 Task: Find connections with filter location l'Alfàs del Pi with filter topic #ONOwith filter profile language English with filter current company Dunzo with filter school Rathinam College of Arts and Science with filter industry Collection Agencies with filter service category Marketing with filter keywords title Marketing Staff
Action: Mouse moved to (157, 235)
Screenshot: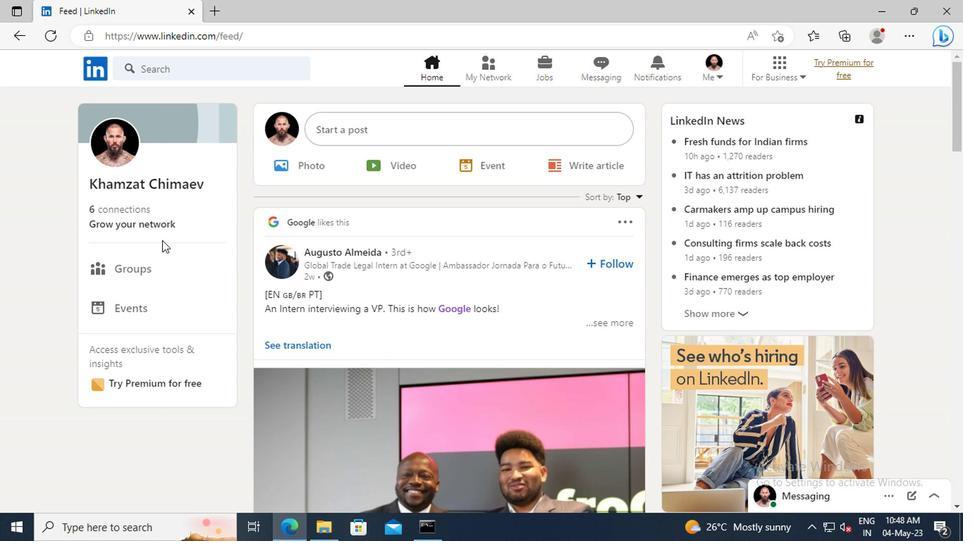 
Action: Mouse pressed left at (157, 235)
Screenshot: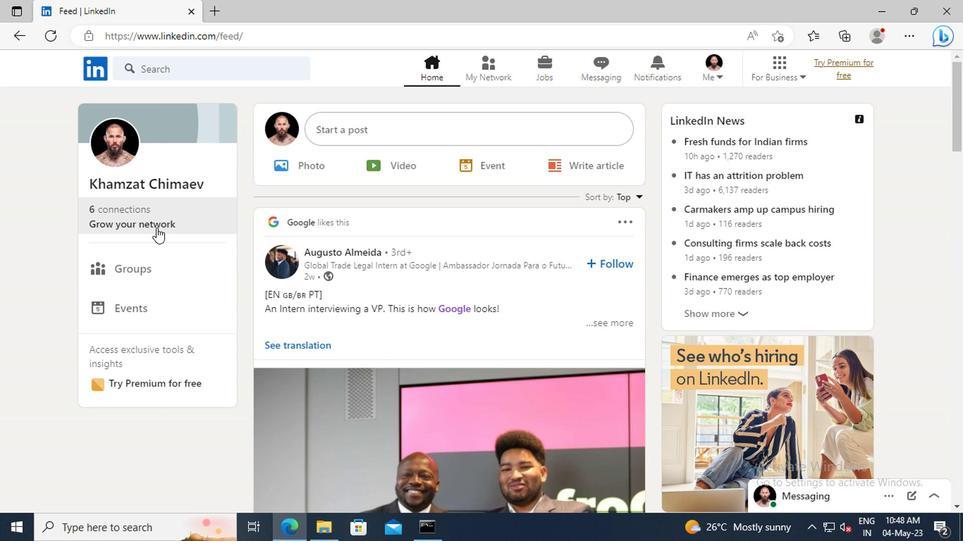
Action: Mouse moved to (156, 173)
Screenshot: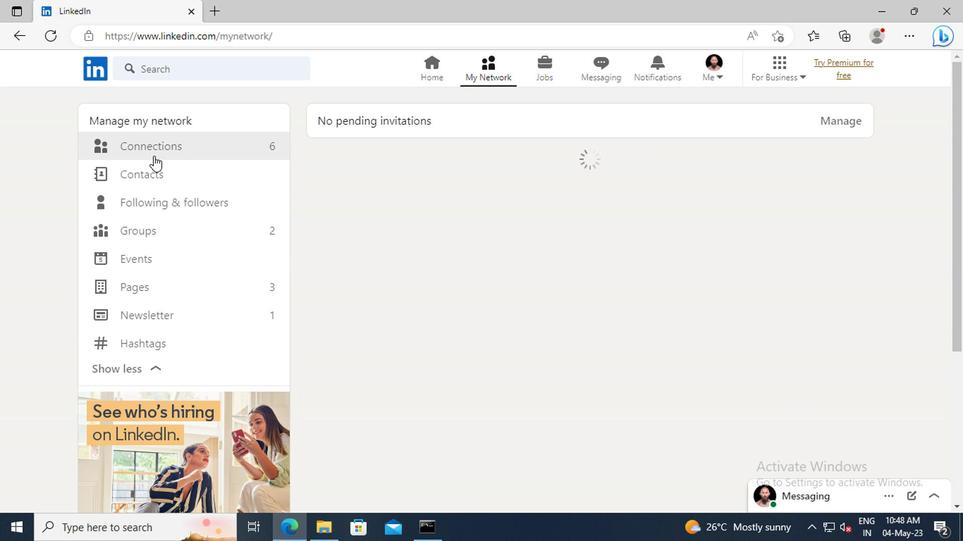 
Action: Mouse pressed left at (156, 173)
Screenshot: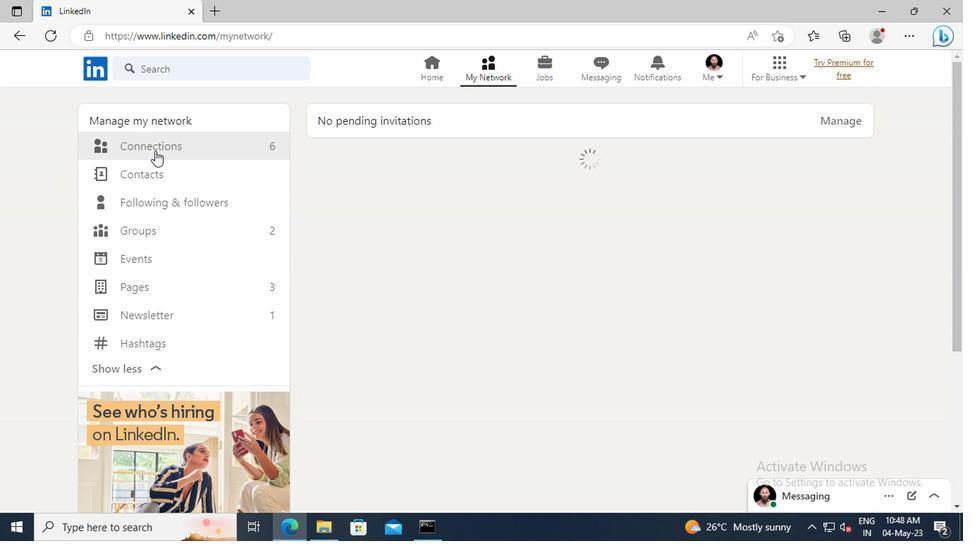 
Action: Mouse moved to (564, 176)
Screenshot: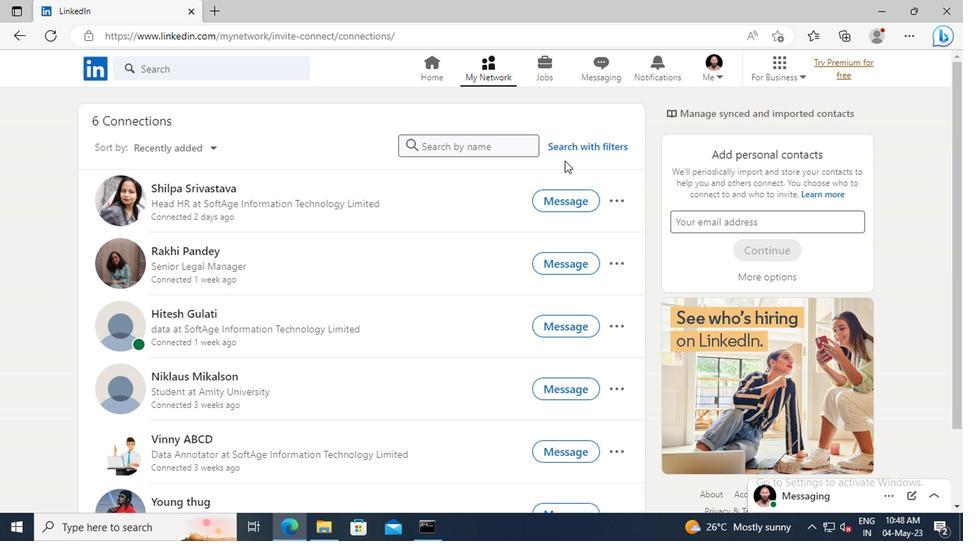 
Action: Mouse pressed left at (564, 176)
Screenshot: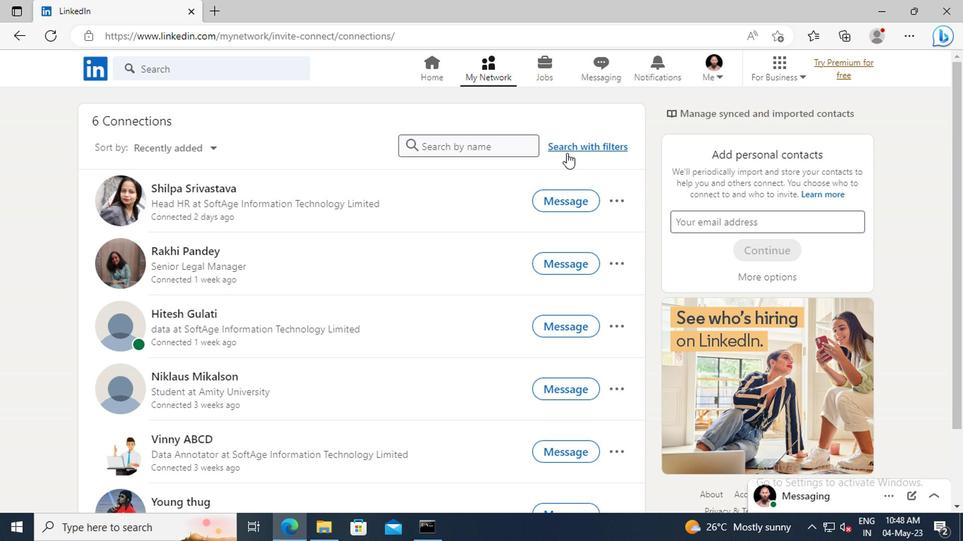 
Action: Mouse moved to (533, 140)
Screenshot: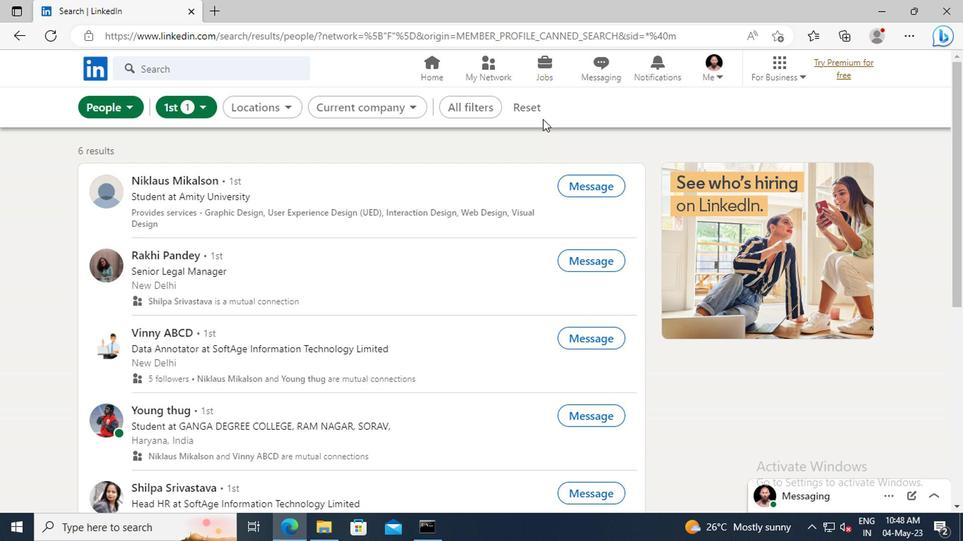 
Action: Mouse pressed left at (533, 140)
Screenshot: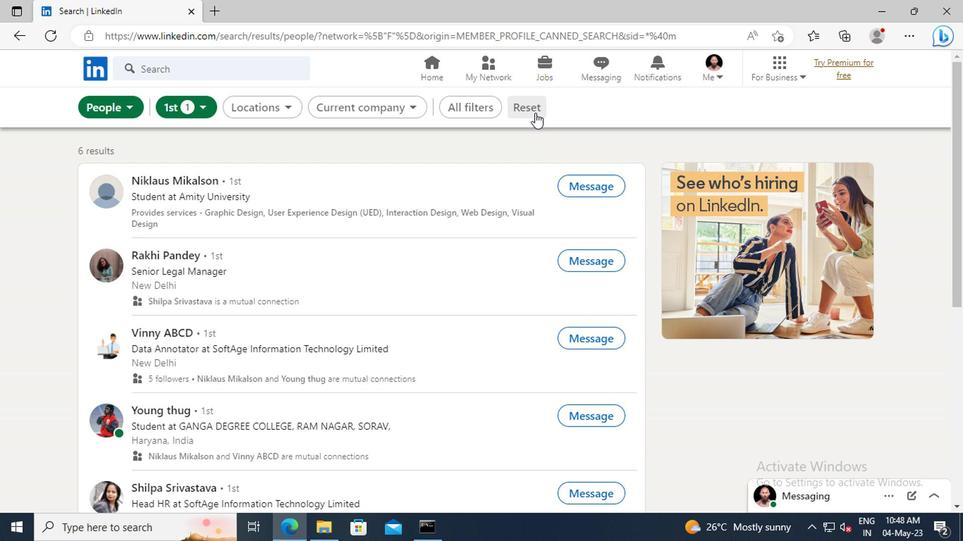 
Action: Mouse moved to (515, 138)
Screenshot: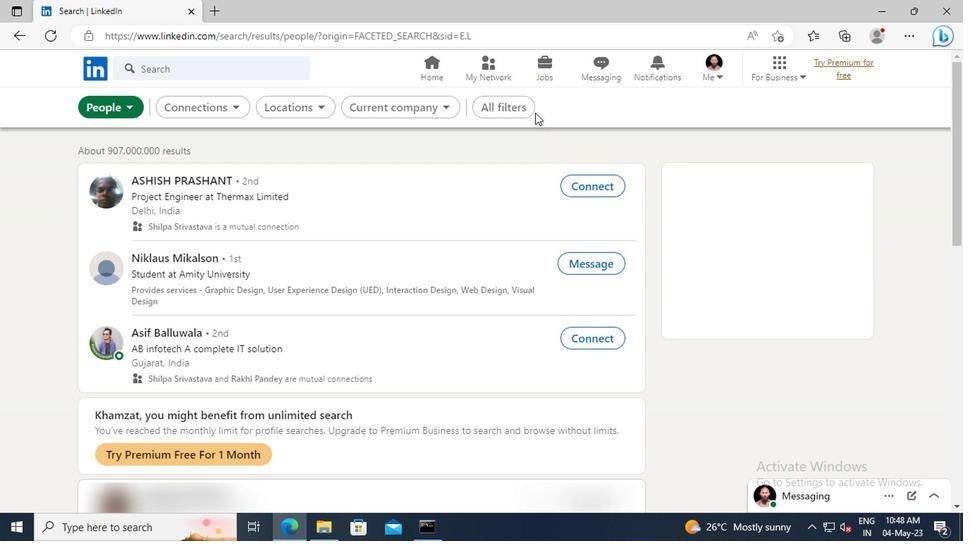
Action: Mouse pressed left at (515, 138)
Screenshot: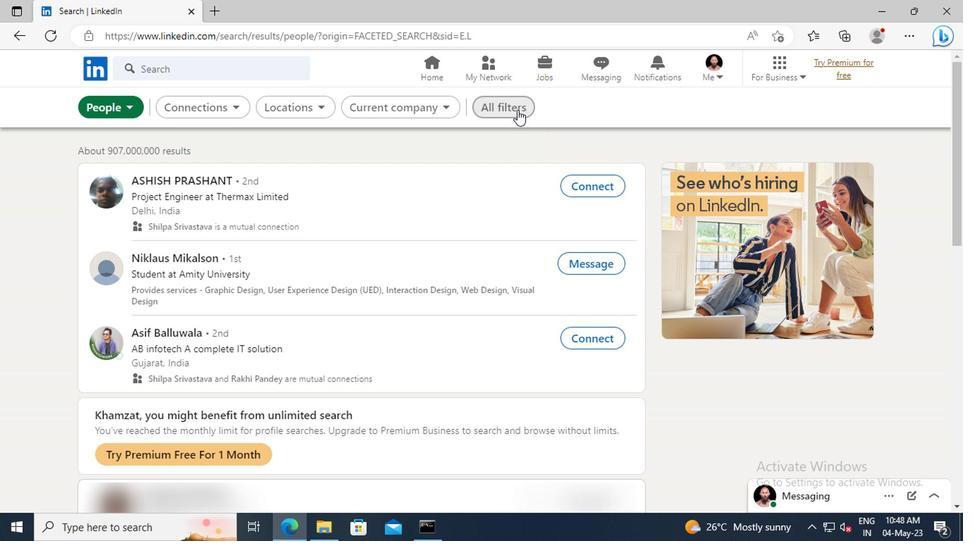 
Action: Mouse moved to (773, 294)
Screenshot: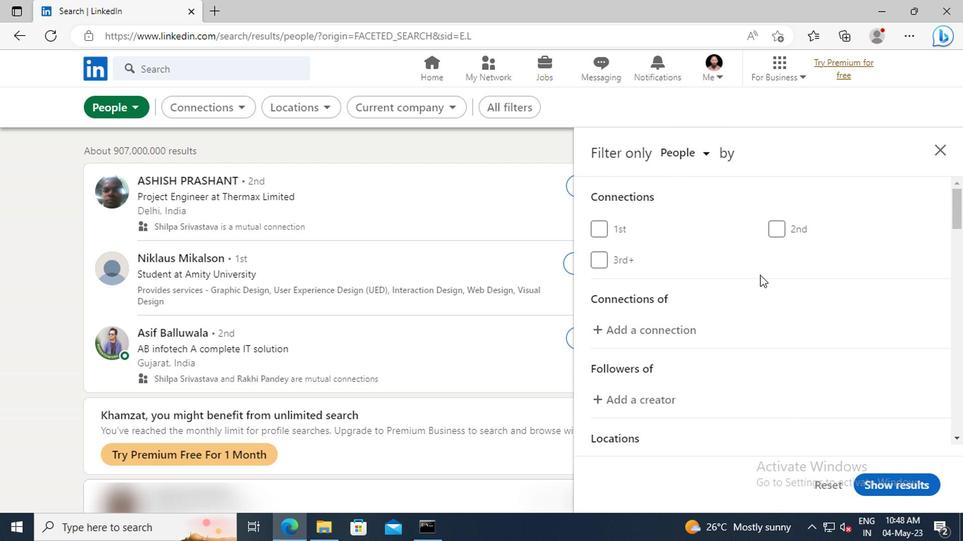 
Action: Mouse scrolled (773, 293) with delta (0, 0)
Screenshot: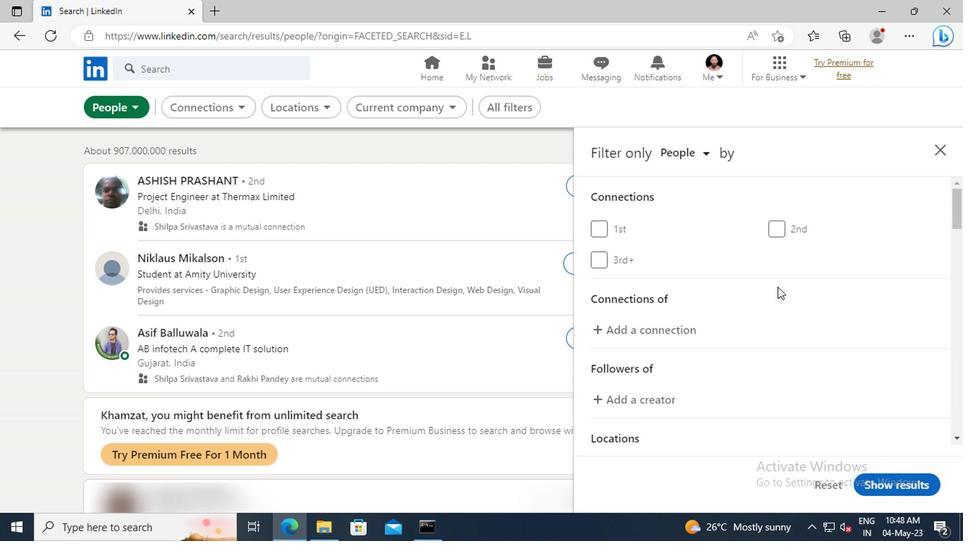 
Action: Mouse scrolled (773, 293) with delta (0, 0)
Screenshot: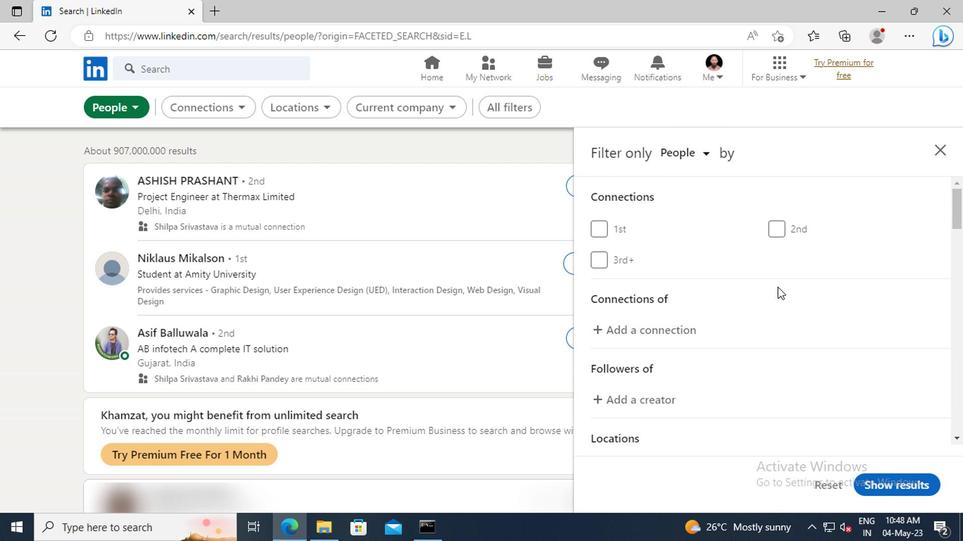 
Action: Mouse scrolled (773, 293) with delta (0, 0)
Screenshot: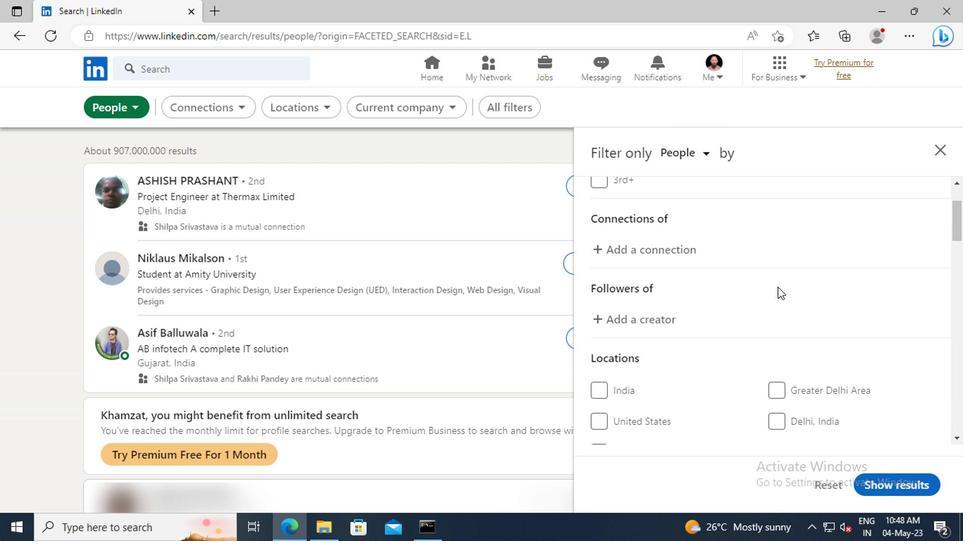 
Action: Mouse scrolled (773, 293) with delta (0, 0)
Screenshot: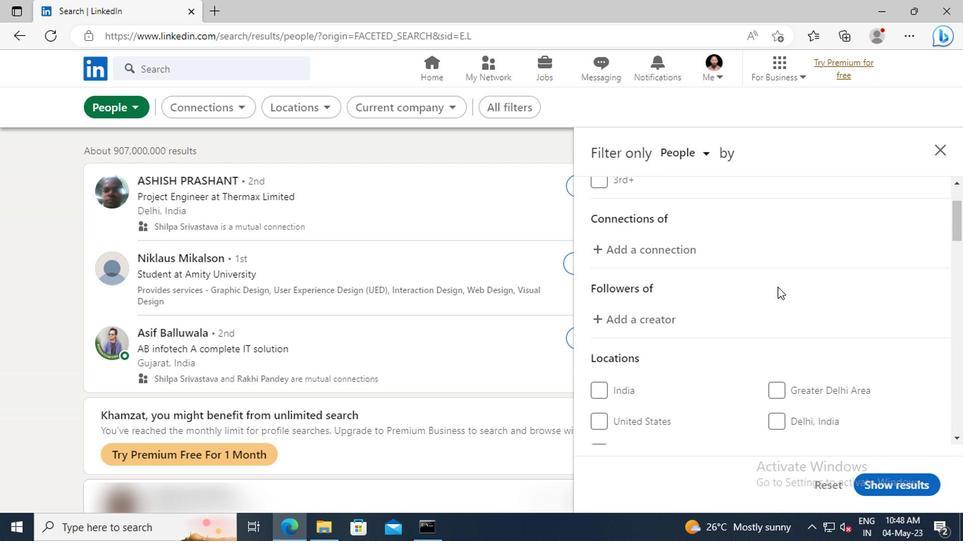 
Action: Mouse scrolled (773, 293) with delta (0, 0)
Screenshot: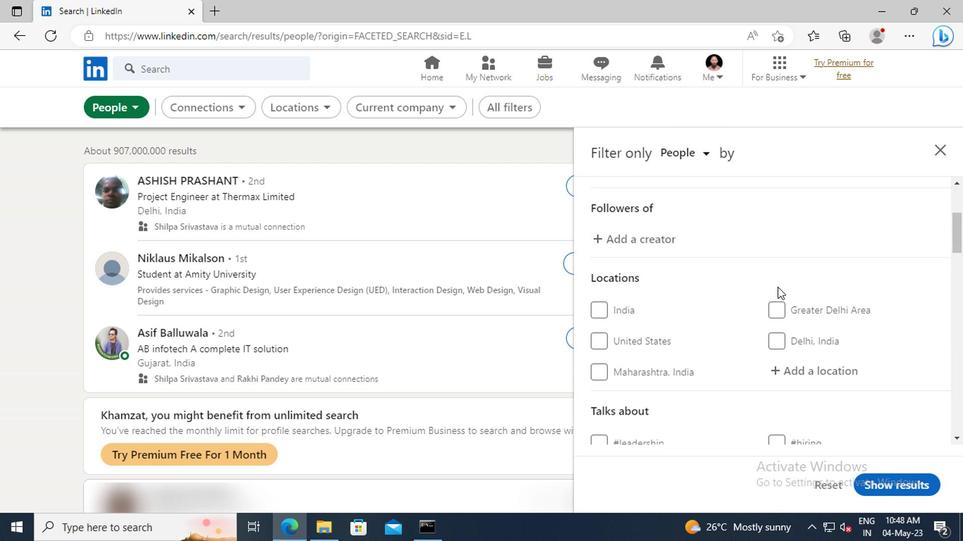 
Action: Mouse scrolled (773, 293) with delta (0, 0)
Screenshot: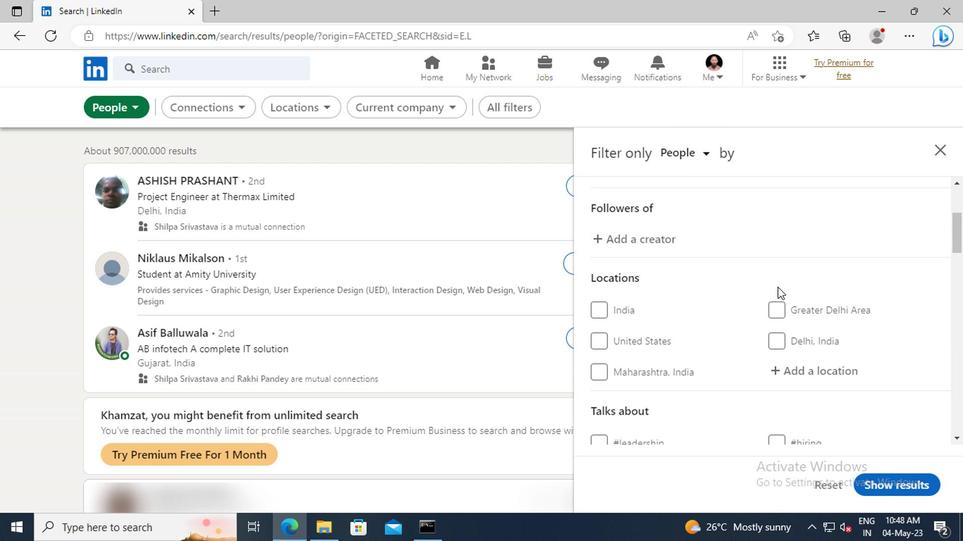 
Action: Mouse moved to (776, 304)
Screenshot: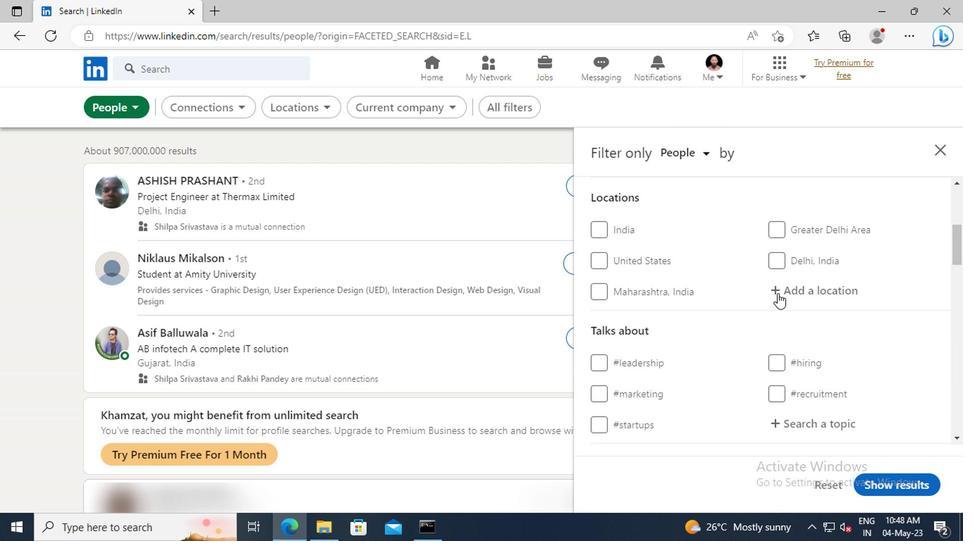 
Action: Mouse pressed left at (776, 304)
Screenshot: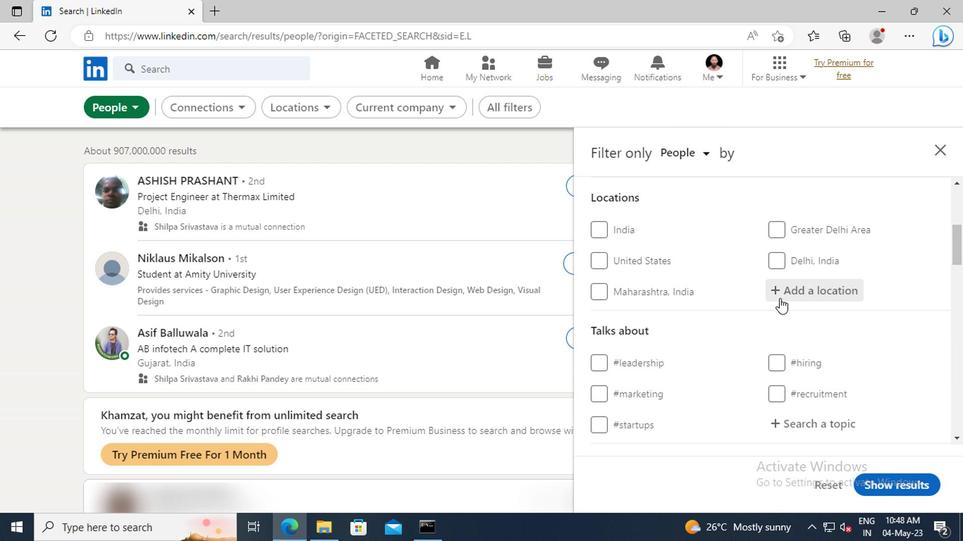 
Action: Key pressed <Key.shift>I'<Key.shift>ALFAS<Key.space>DEL<Key.space><Key.shift>PI<Key.enter>
Screenshot: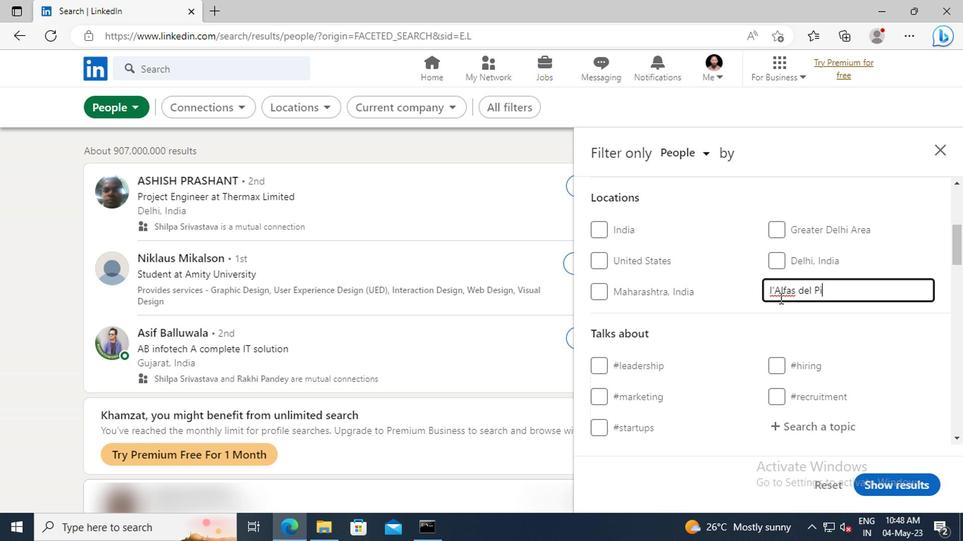 
Action: Mouse scrolled (776, 303) with delta (0, 0)
Screenshot: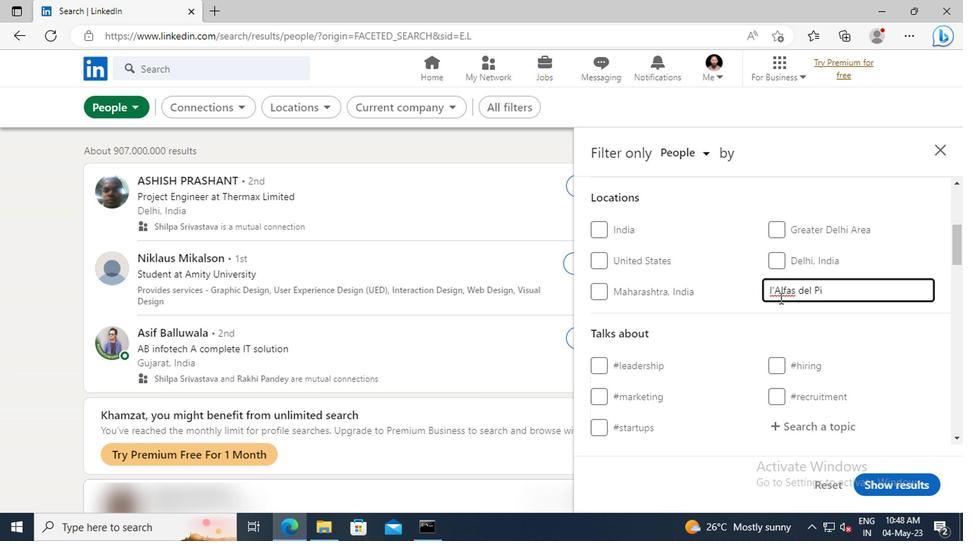 
Action: Mouse moved to (776, 304)
Screenshot: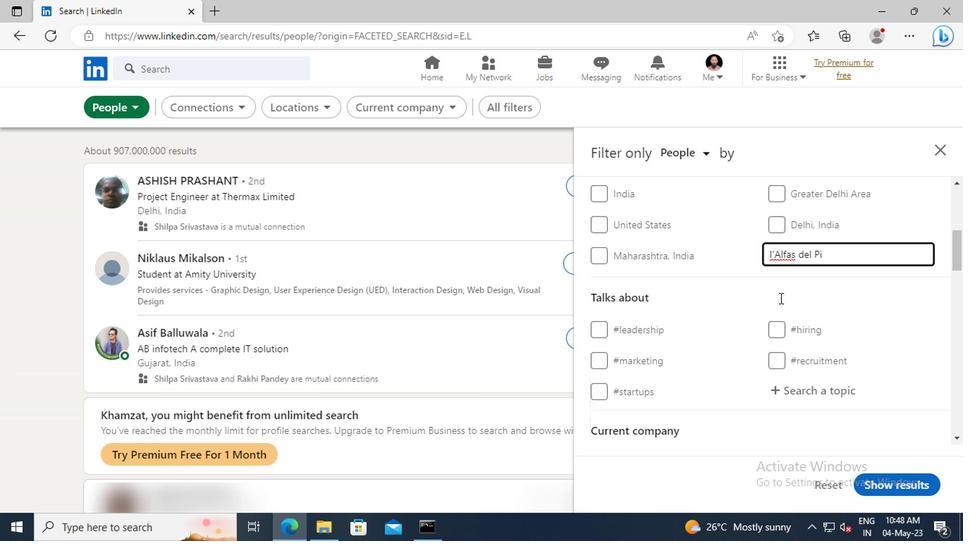 
Action: Mouse scrolled (776, 303) with delta (0, 0)
Screenshot: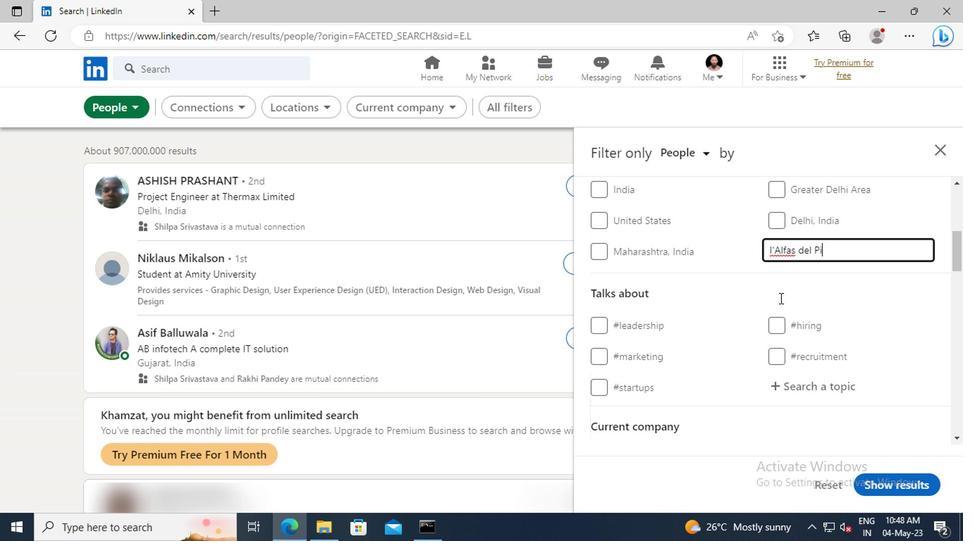 
Action: Mouse scrolled (776, 303) with delta (0, 0)
Screenshot: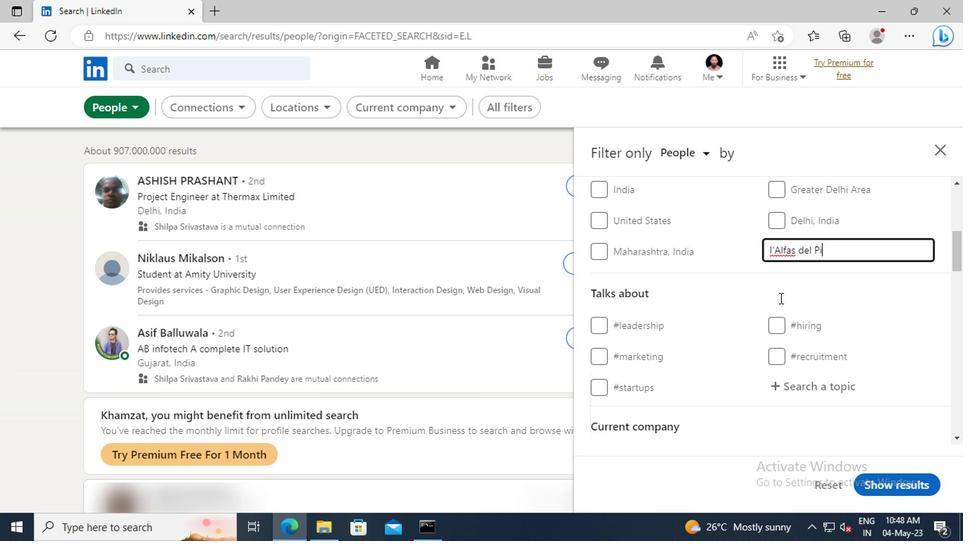 
Action: Mouse moved to (780, 308)
Screenshot: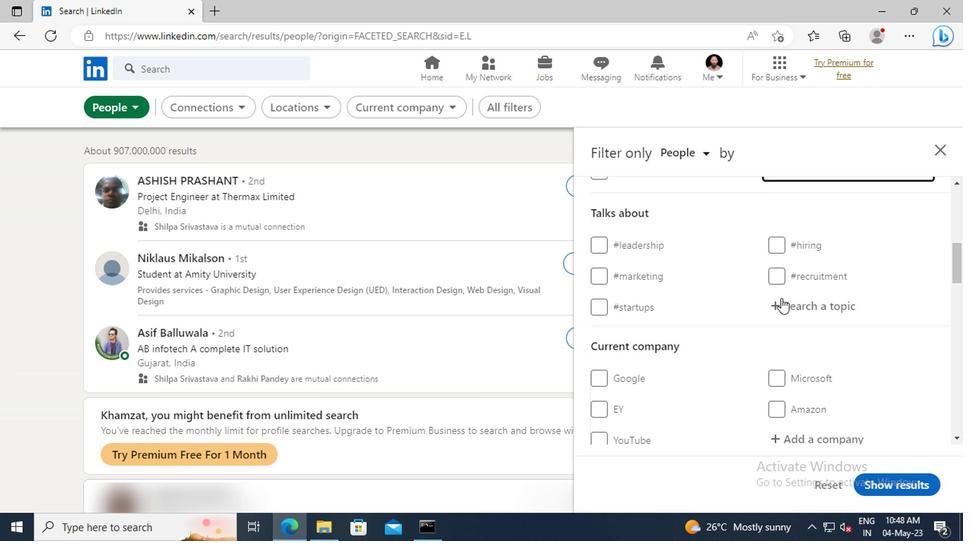 
Action: Mouse pressed left at (780, 308)
Screenshot: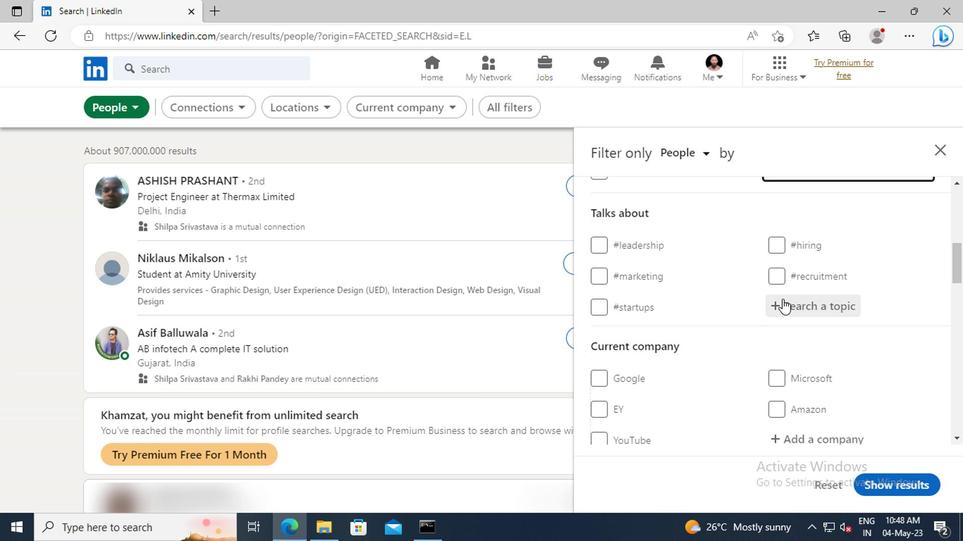 
Action: Key pressed <Key.shift>ONO
Screenshot: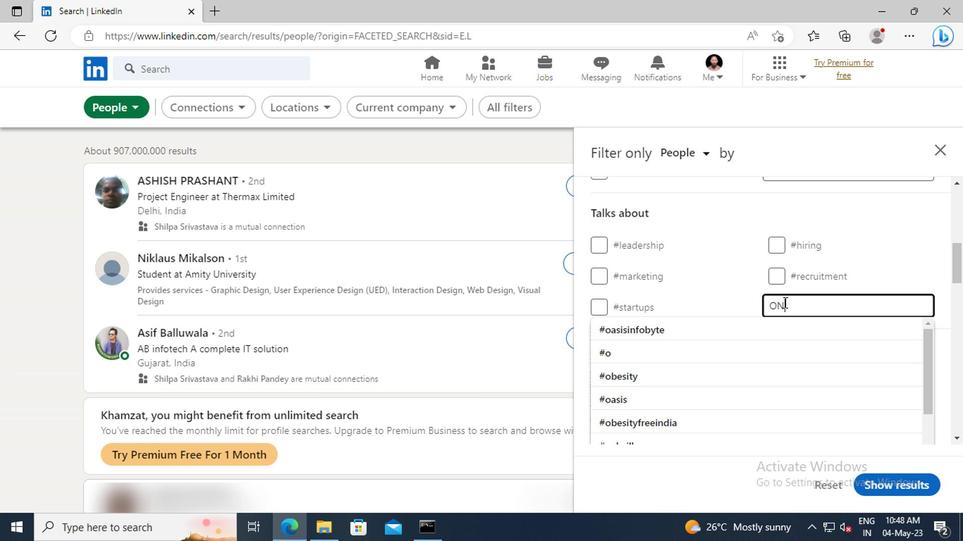 
Action: Mouse moved to (787, 329)
Screenshot: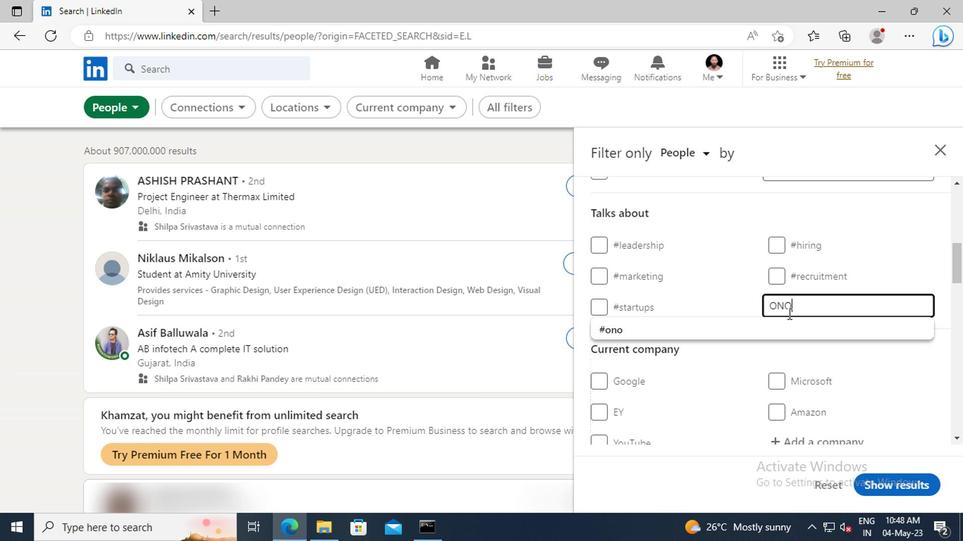 
Action: Mouse pressed left at (787, 329)
Screenshot: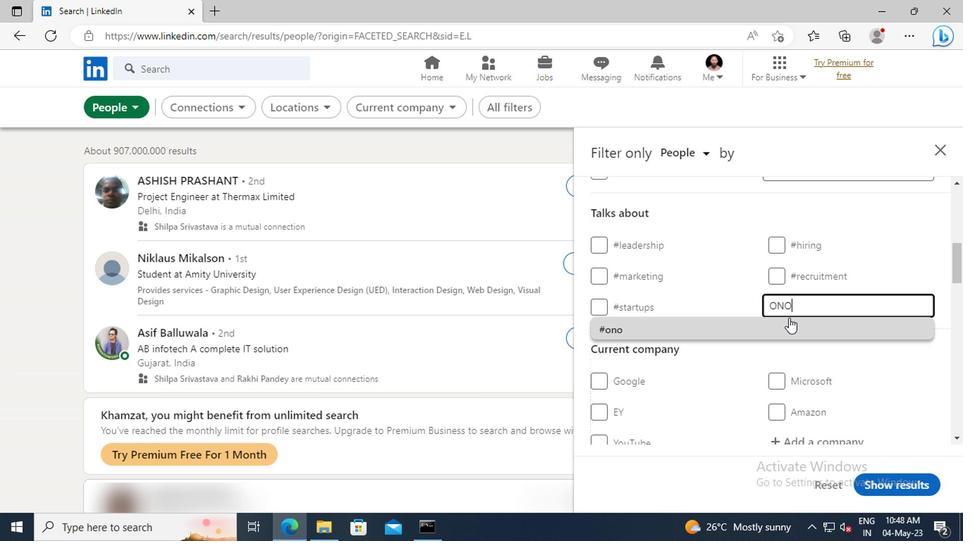 
Action: Mouse scrolled (787, 329) with delta (0, 0)
Screenshot: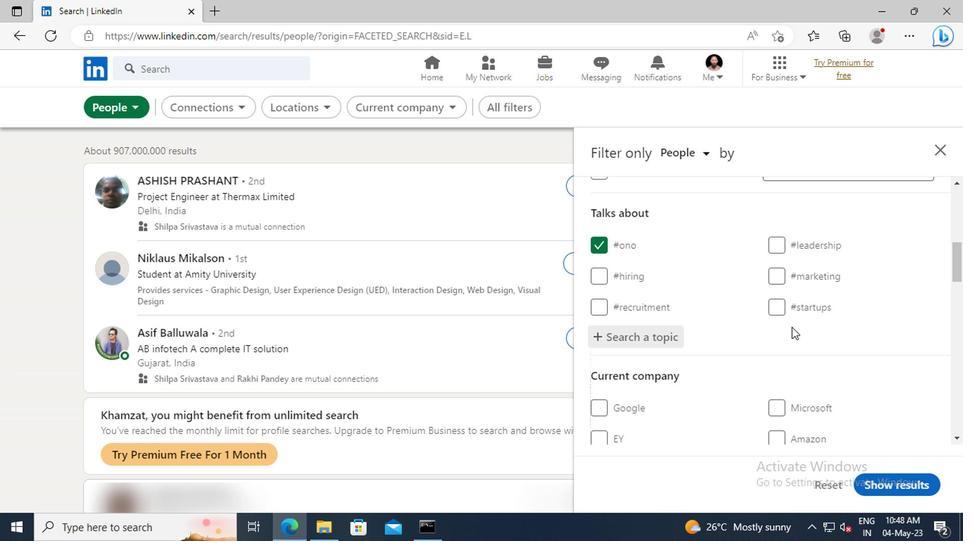 
Action: Mouse moved to (787, 328)
Screenshot: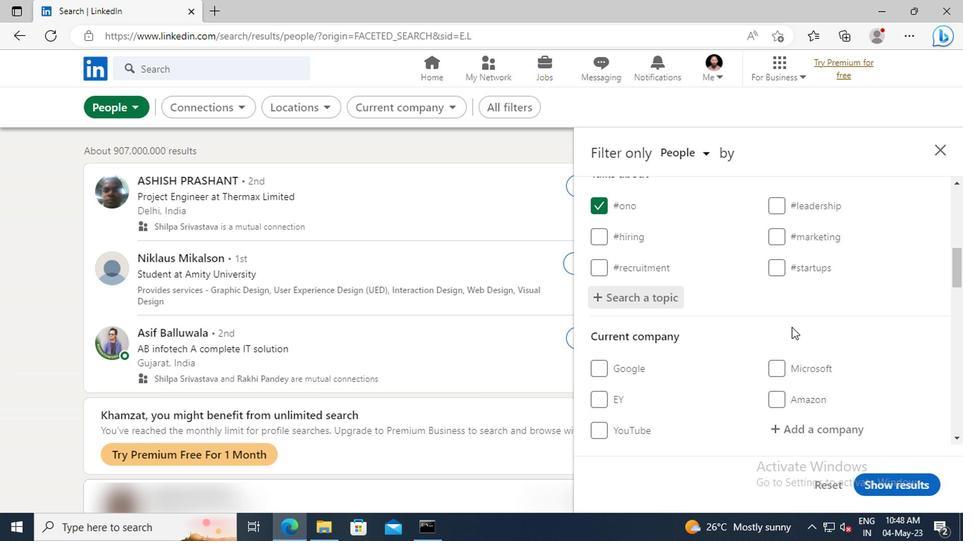 
Action: Mouse scrolled (787, 328) with delta (0, 0)
Screenshot: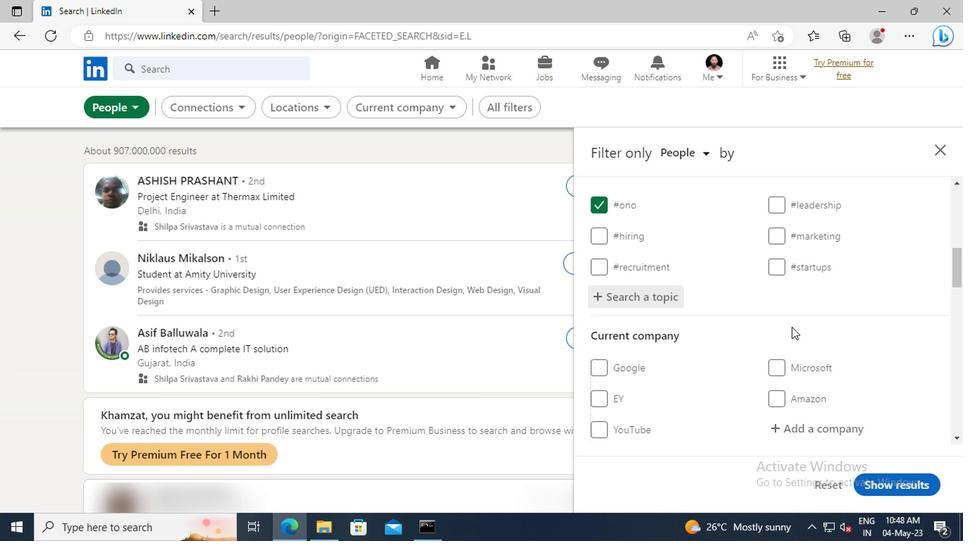 
Action: Mouse scrolled (787, 328) with delta (0, 0)
Screenshot: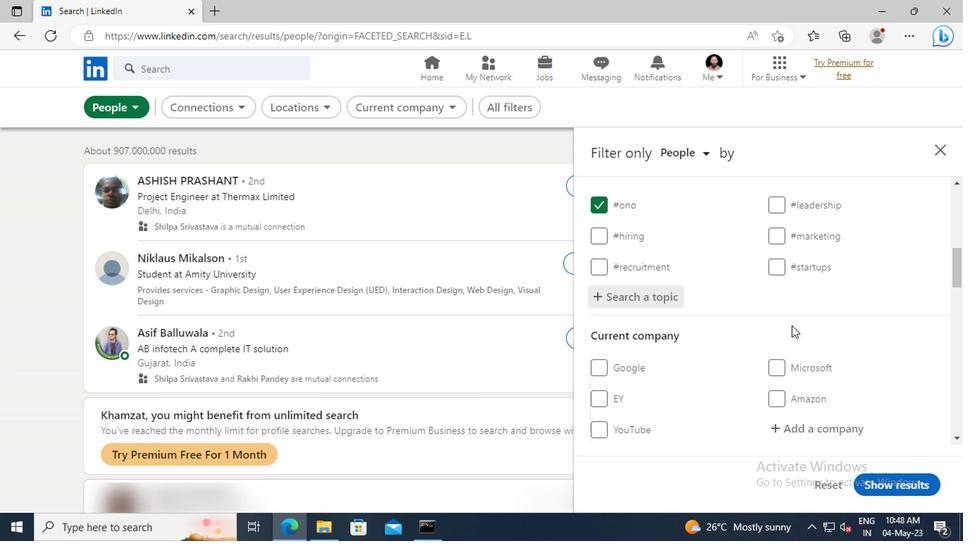 
Action: Mouse scrolled (787, 328) with delta (0, 0)
Screenshot: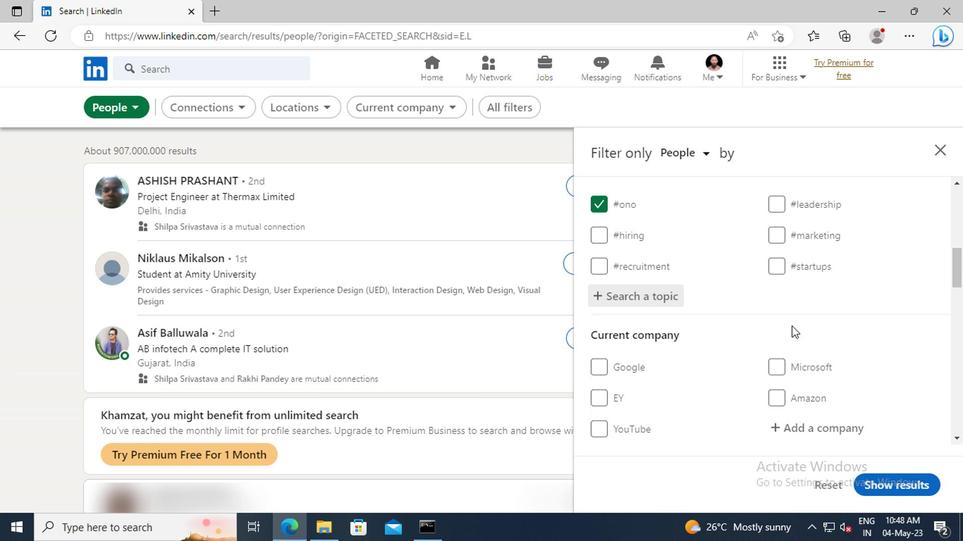 
Action: Mouse scrolled (787, 328) with delta (0, 0)
Screenshot: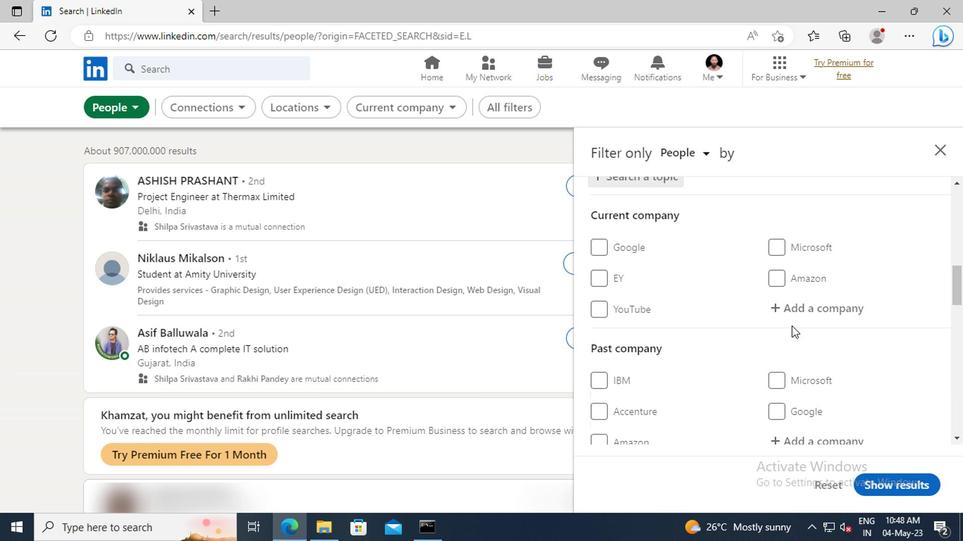 
Action: Mouse scrolled (787, 328) with delta (0, 0)
Screenshot: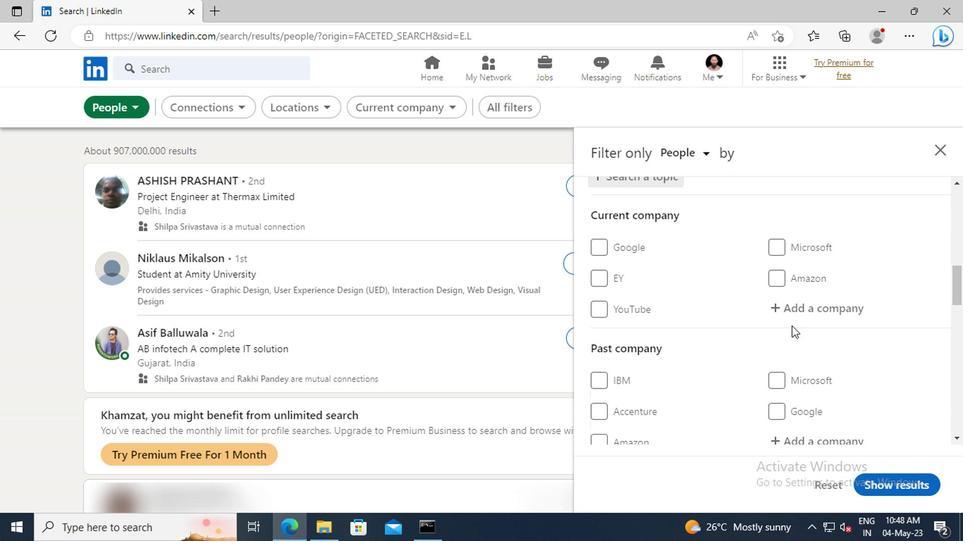 
Action: Mouse scrolled (787, 328) with delta (0, 0)
Screenshot: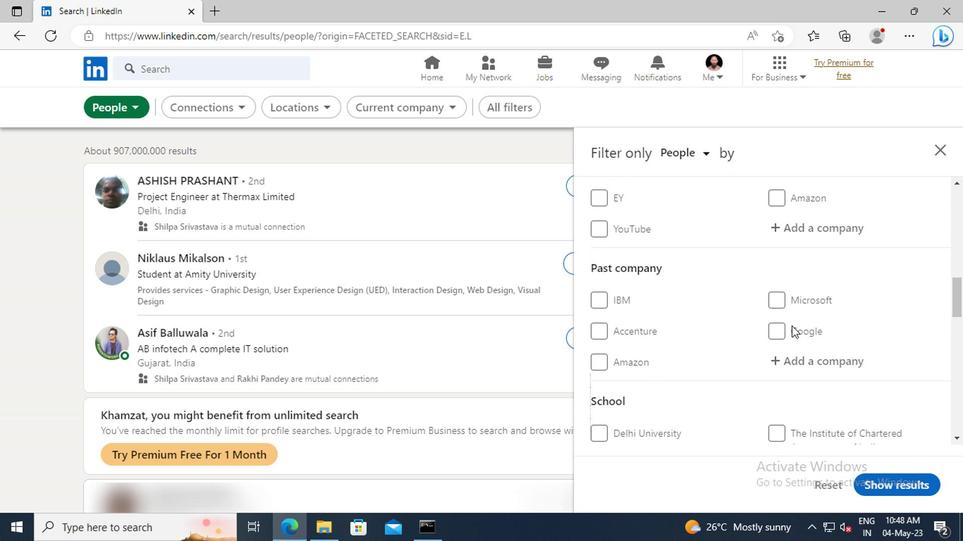 
Action: Mouse scrolled (787, 328) with delta (0, 0)
Screenshot: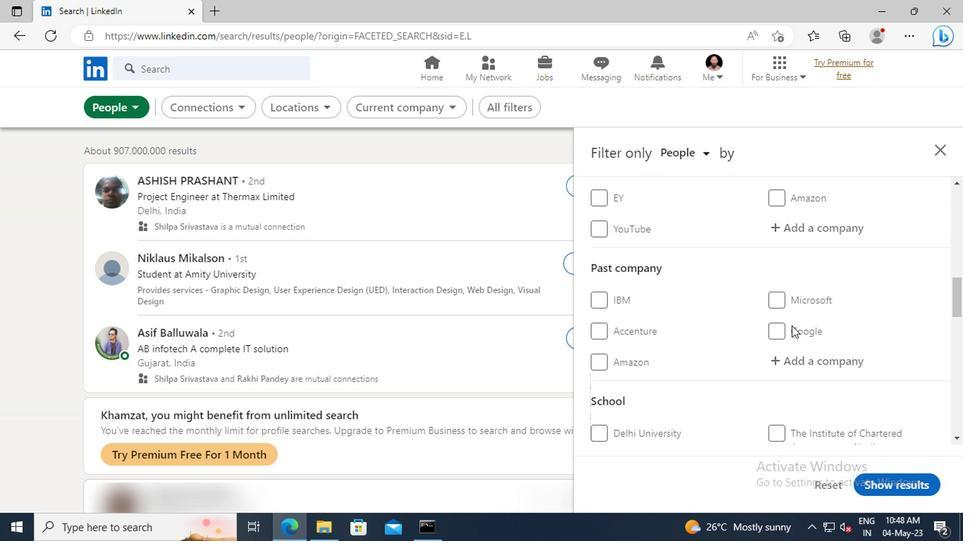 
Action: Mouse scrolled (787, 328) with delta (0, 0)
Screenshot: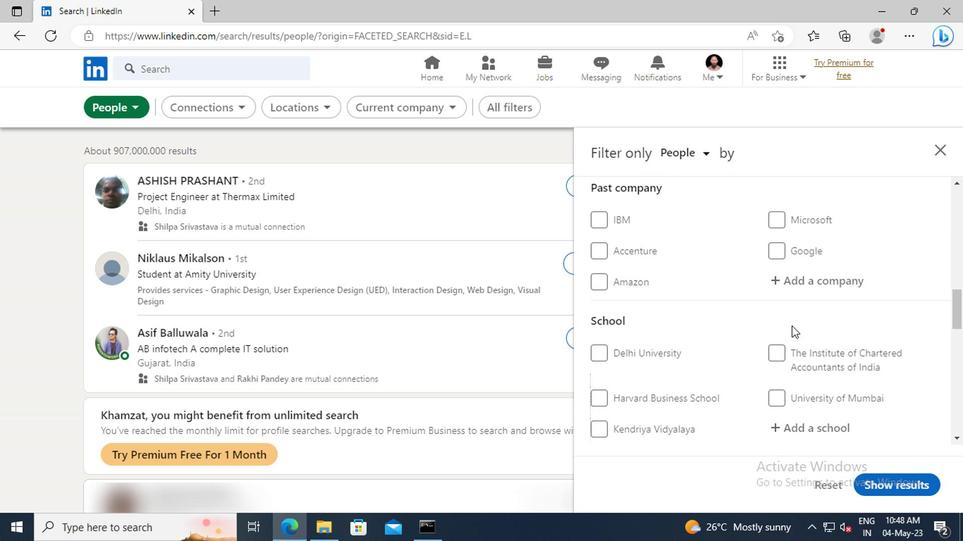 
Action: Mouse scrolled (787, 328) with delta (0, 0)
Screenshot: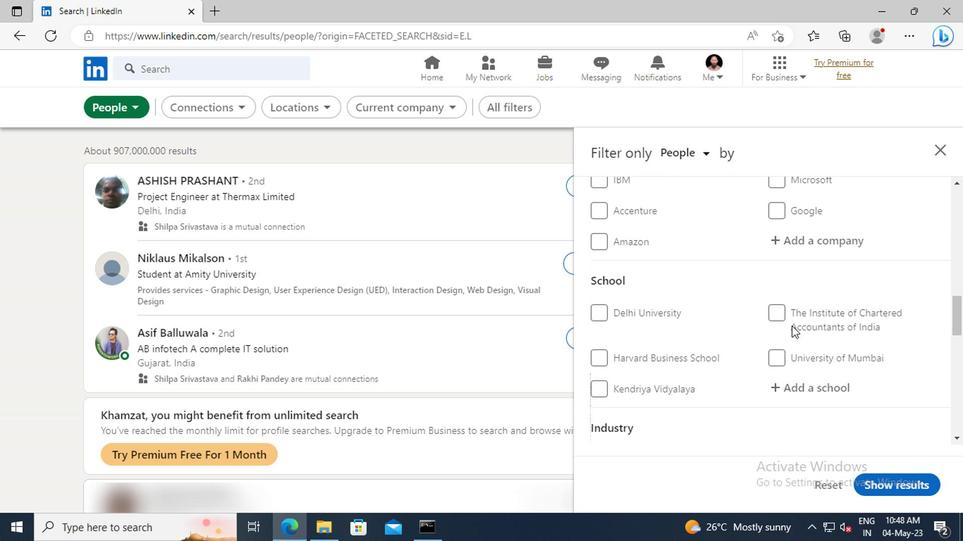 
Action: Mouse scrolled (787, 328) with delta (0, 0)
Screenshot: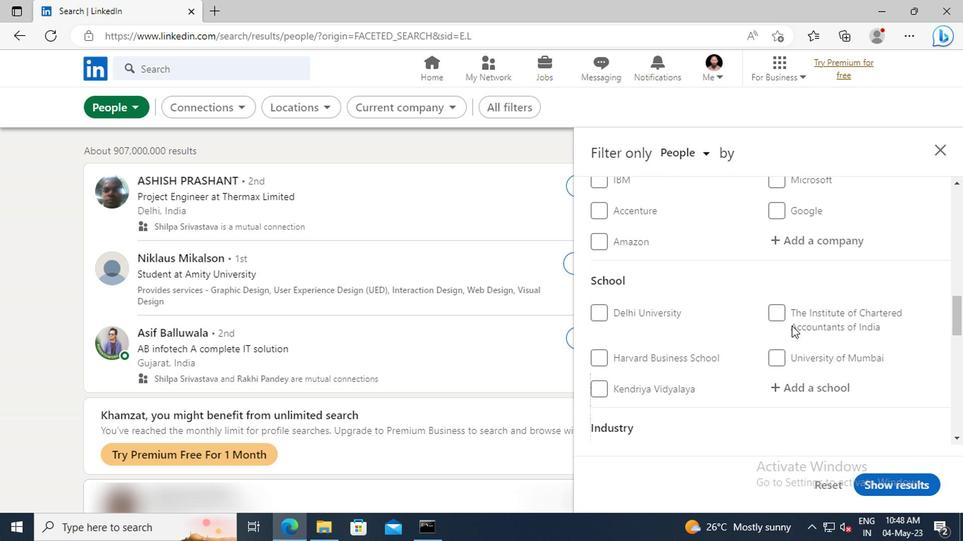 
Action: Mouse scrolled (787, 328) with delta (0, 0)
Screenshot: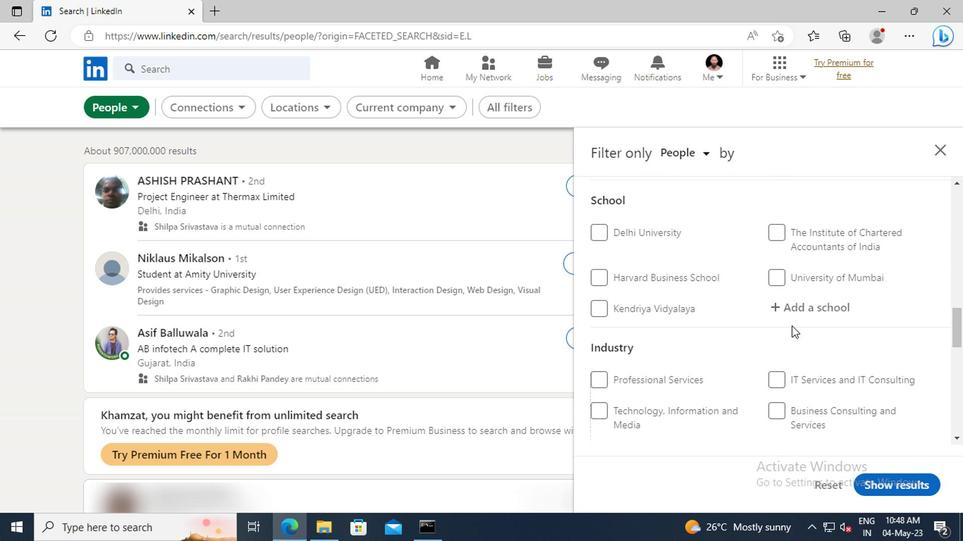 
Action: Mouse scrolled (787, 328) with delta (0, 0)
Screenshot: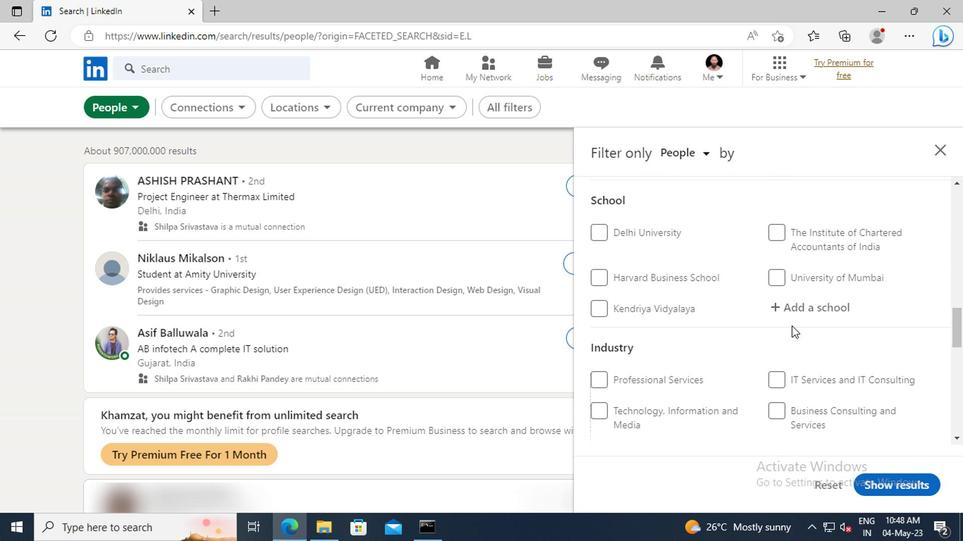 
Action: Mouse scrolled (787, 328) with delta (0, 0)
Screenshot: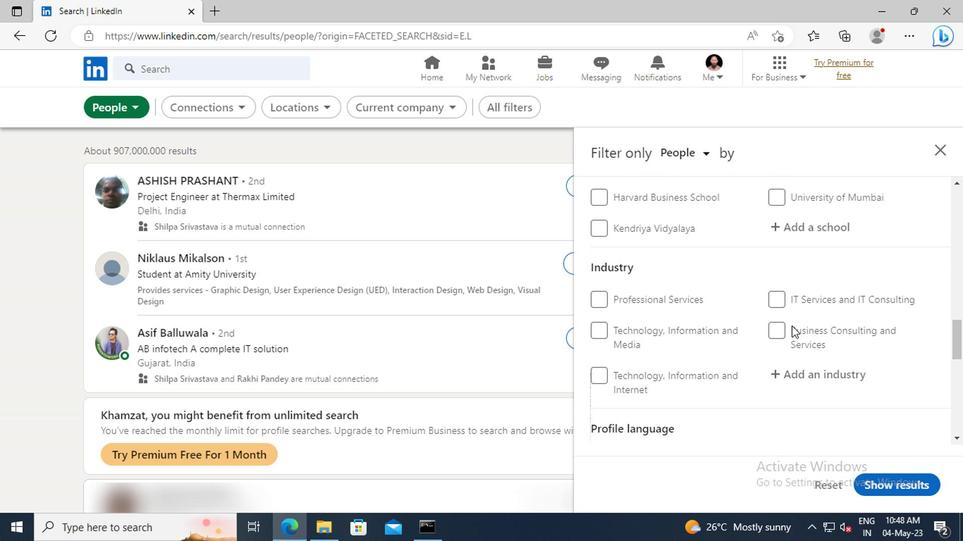 
Action: Mouse scrolled (787, 328) with delta (0, 0)
Screenshot: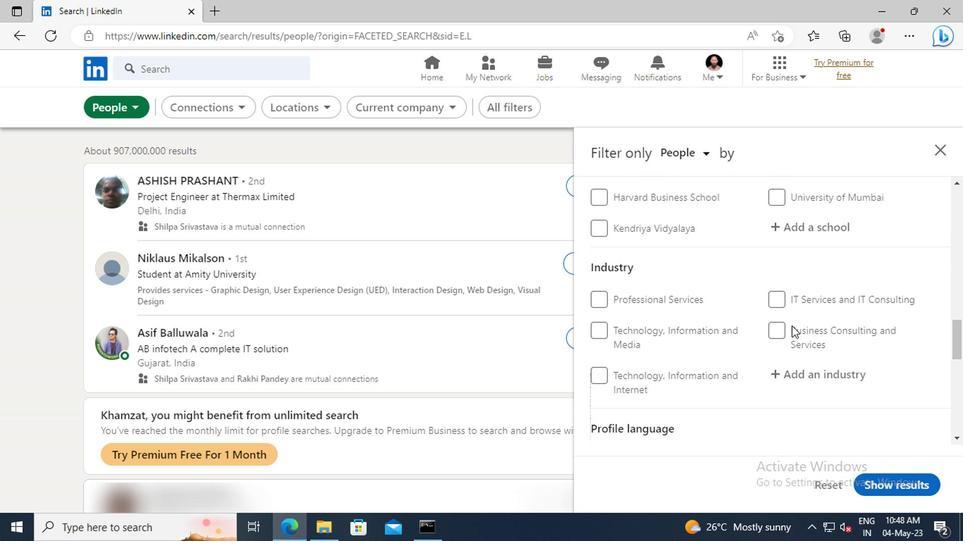 
Action: Mouse scrolled (787, 328) with delta (0, 0)
Screenshot: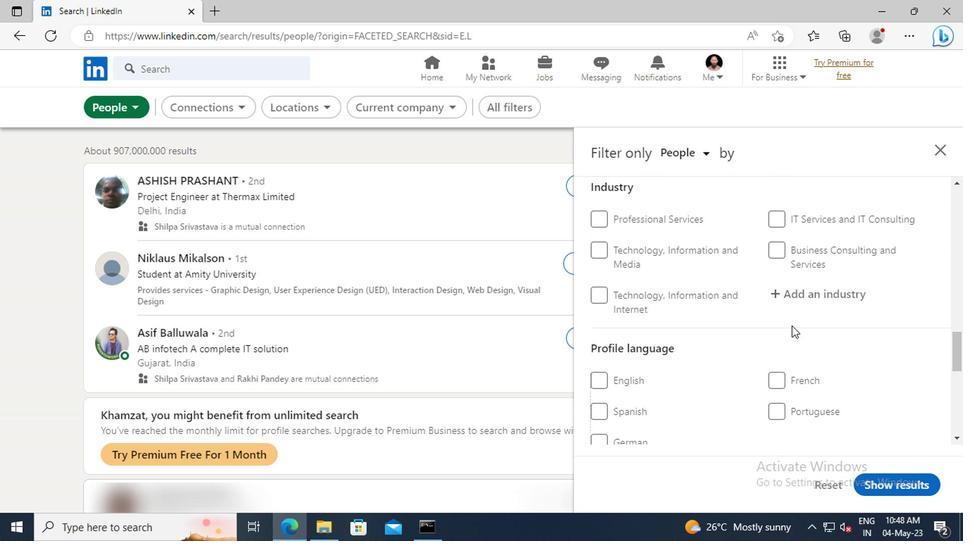 
Action: Mouse moved to (597, 341)
Screenshot: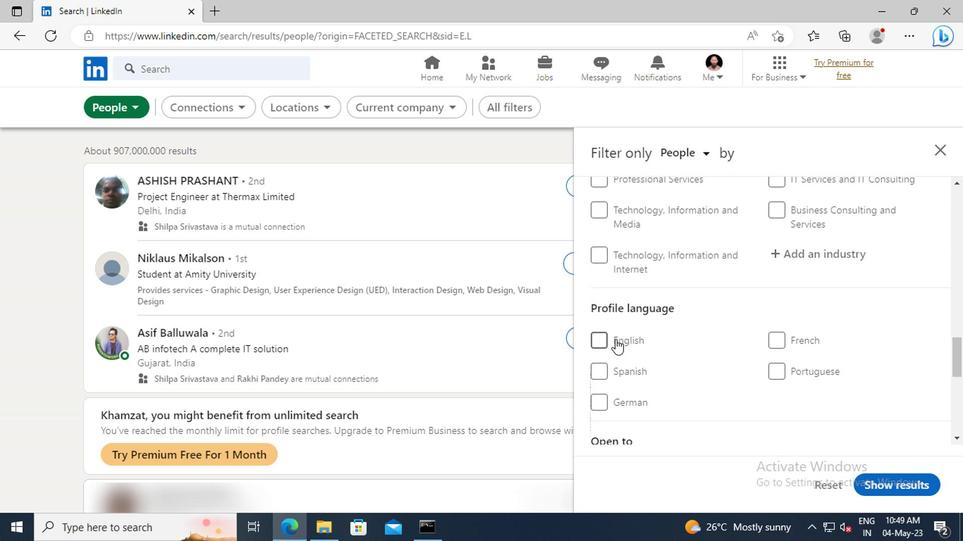 
Action: Mouse pressed left at (597, 341)
Screenshot: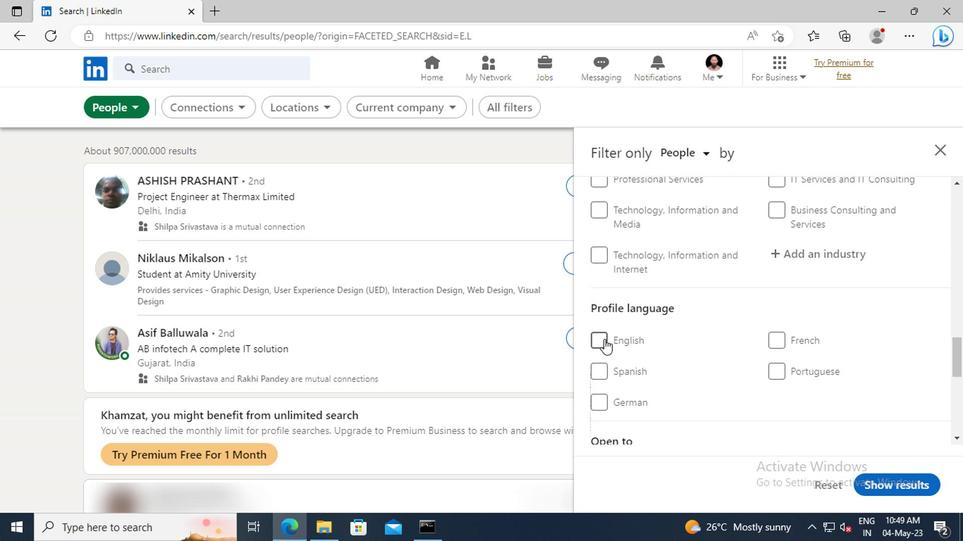 
Action: Mouse moved to (764, 328)
Screenshot: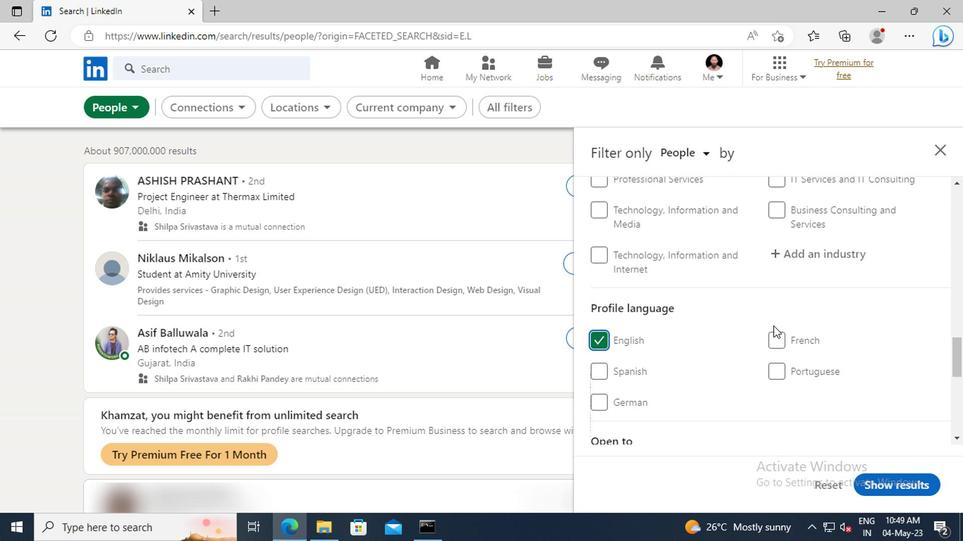 
Action: Mouse scrolled (764, 329) with delta (0, 0)
Screenshot: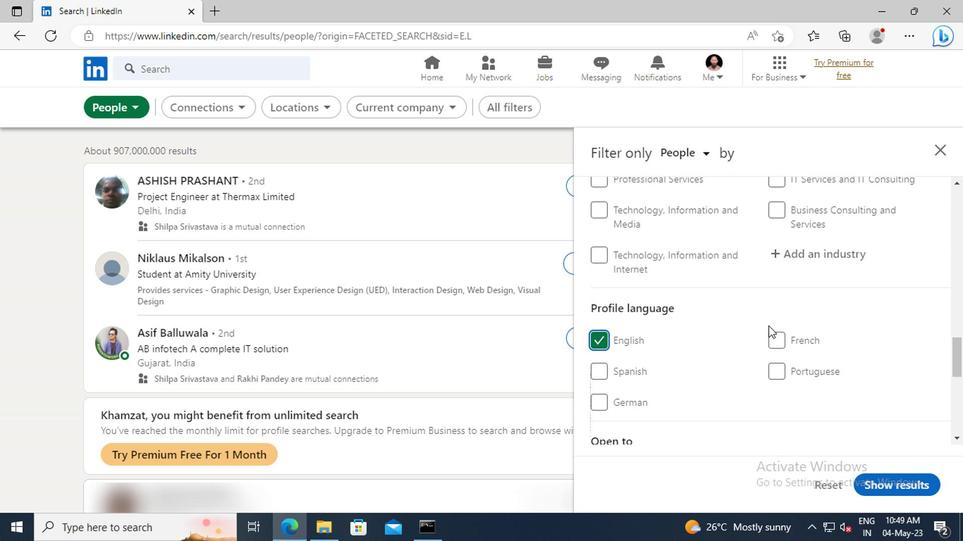 
Action: Mouse scrolled (764, 329) with delta (0, 0)
Screenshot: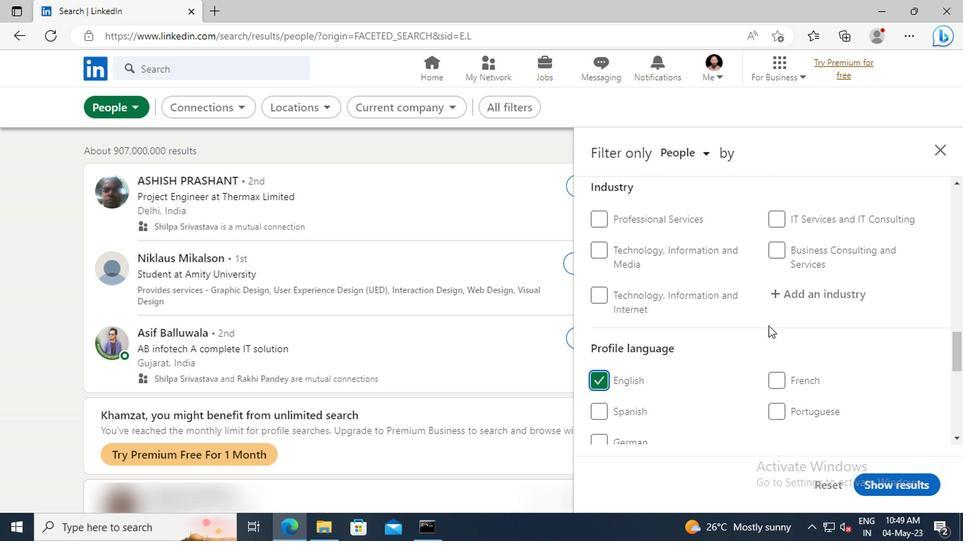 
Action: Mouse scrolled (764, 329) with delta (0, 0)
Screenshot: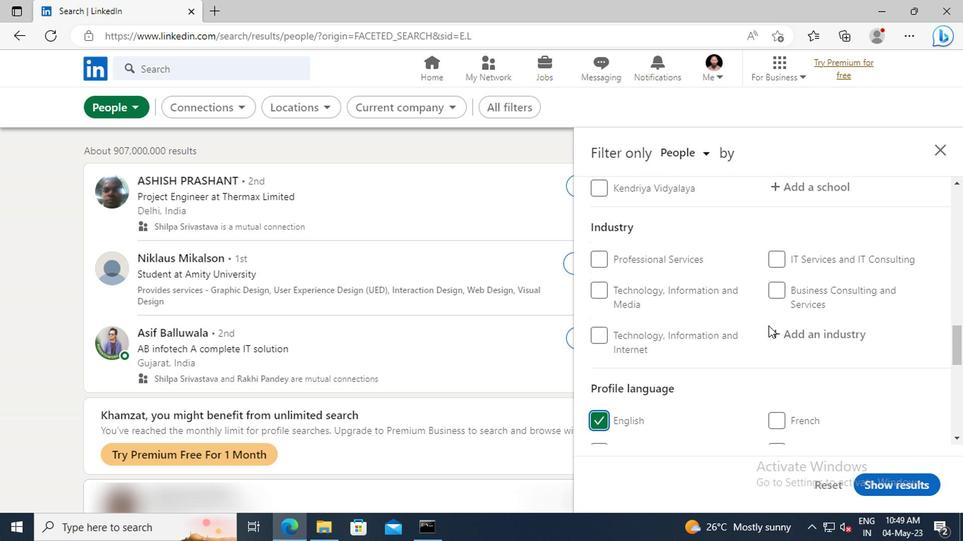 
Action: Mouse scrolled (764, 329) with delta (0, 0)
Screenshot: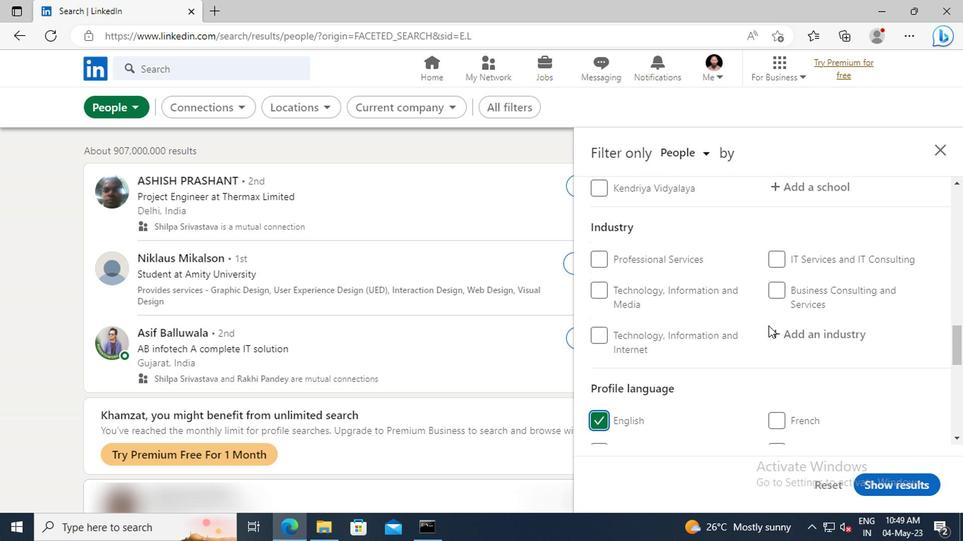 
Action: Mouse scrolled (764, 329) with delta (0, 0)
Screenshot: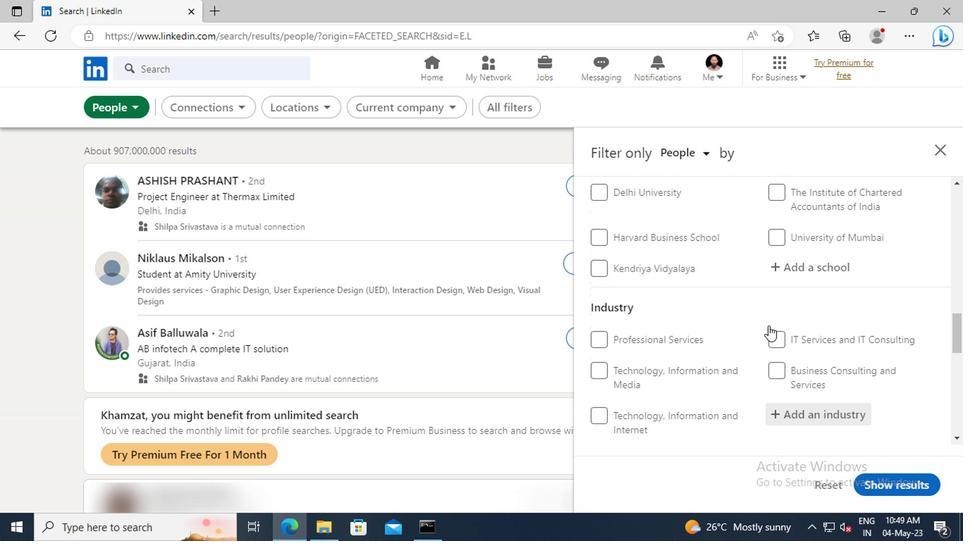 
Action: Mouse scrolled (764, 329) with delta (0, 0)
Screenshot: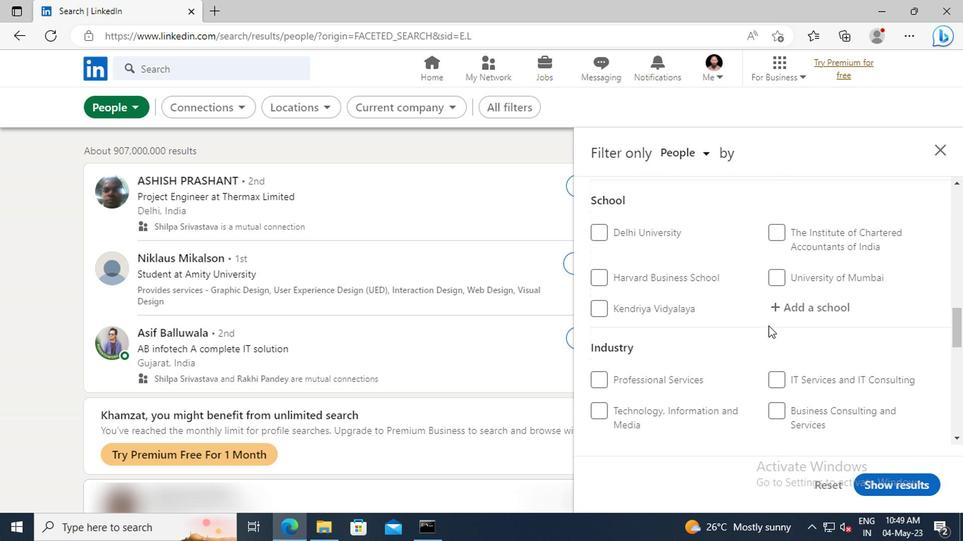 
Action: Mouse scrolled (764, 329) with delta (0, 0)
Screenshot: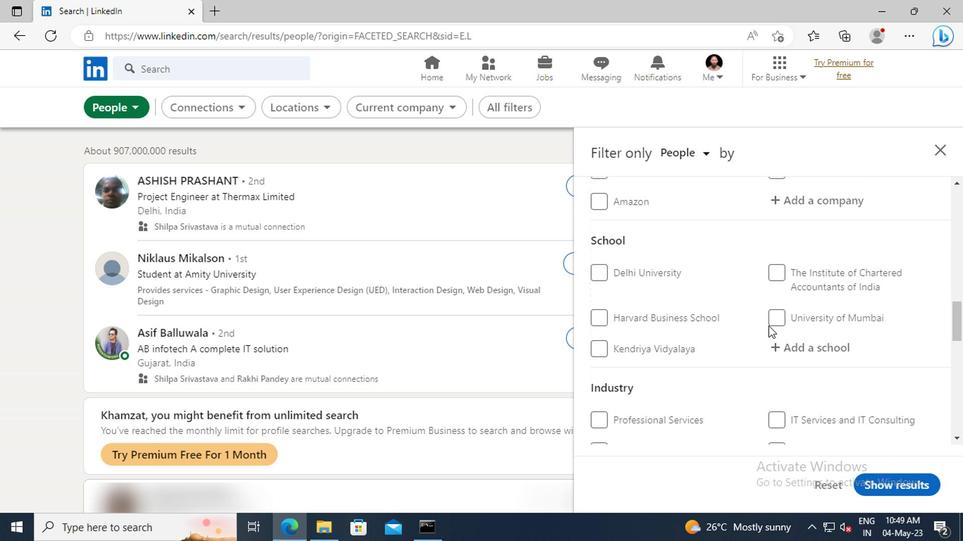 
Action: Mouse scrolled (764, 329) with delta (0, 0)
Screenshot: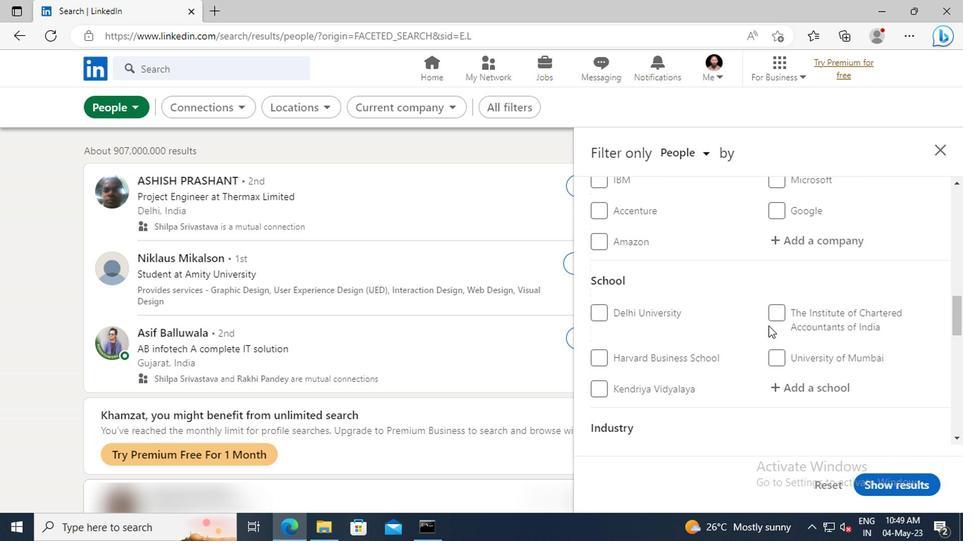 
Action: Mouse scrolled (764, 329) with delta (0, 0)
Screenshot: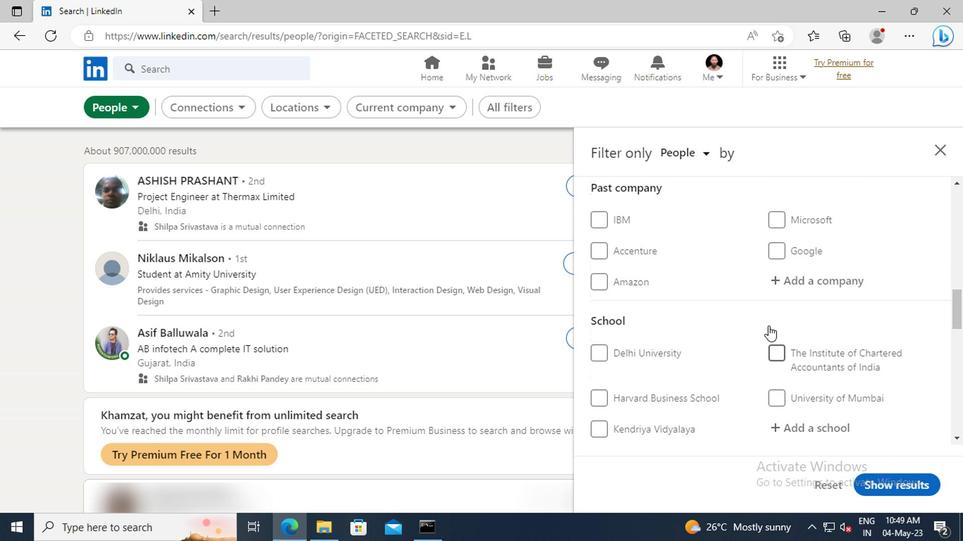 
Action: Mouse moved to (763, 328)
Screenshot: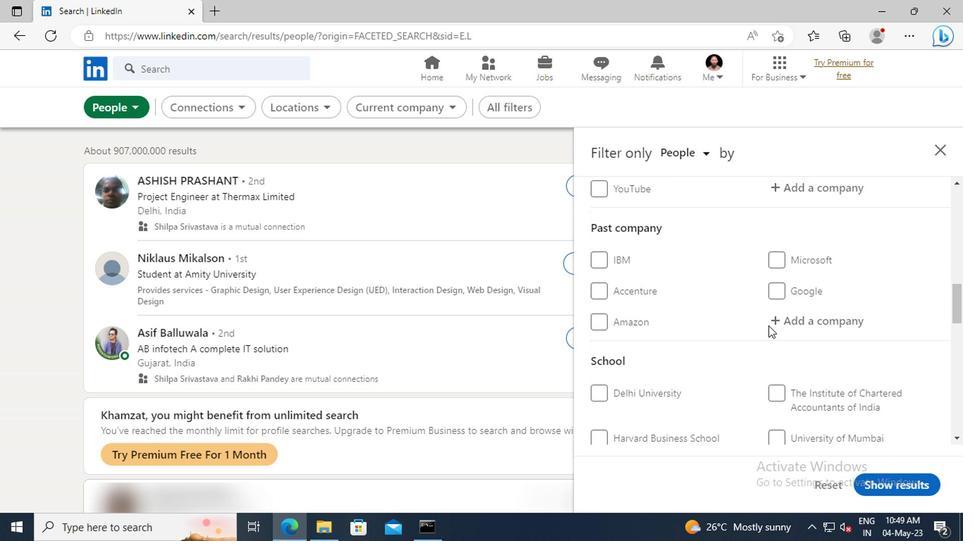 
Action: Mouse scrolled (763, 329) with delta (0, 0)
Screenshot: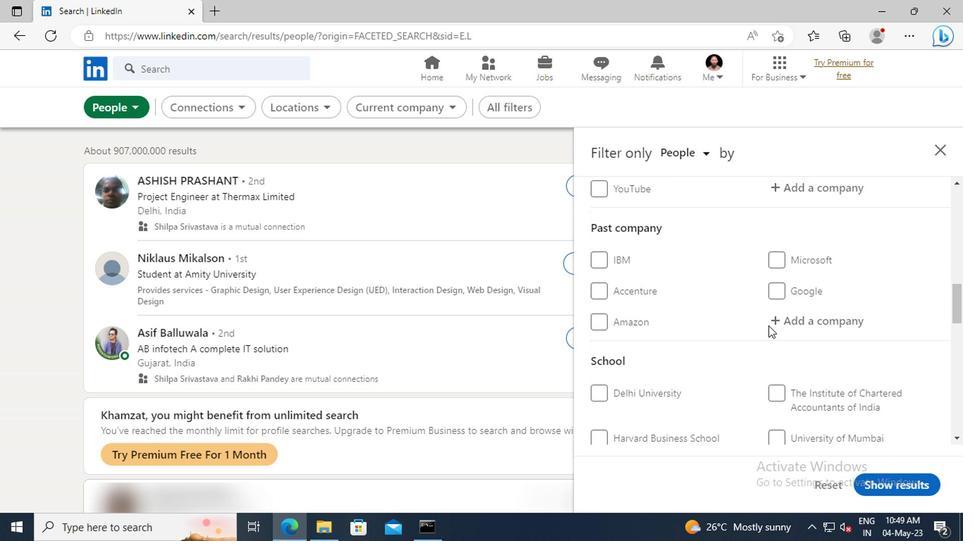 
Action: Mouse scrolled (763, 329) with delta (0, 0)
Screenshot: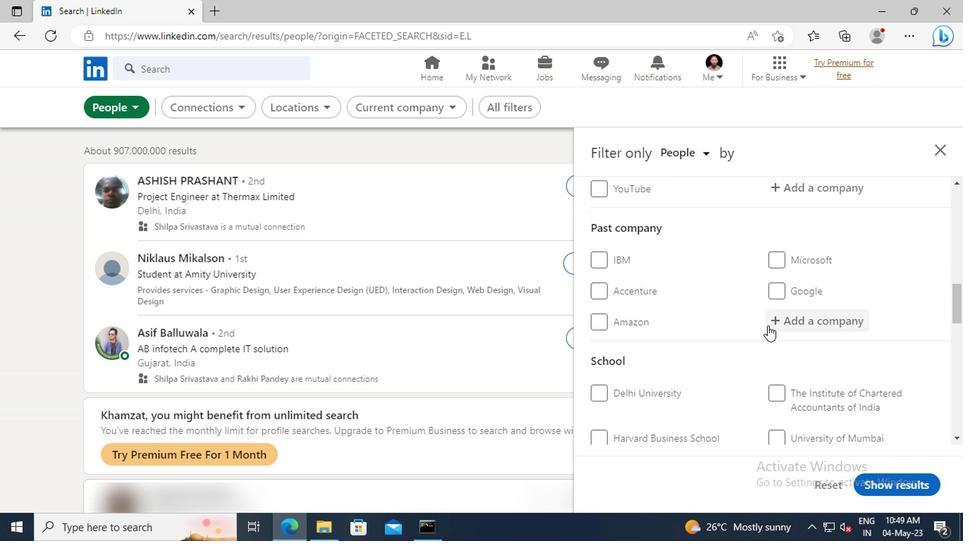 
Action: Mouse scrolled (763, 329) with delta (0, 0)
Screenshot: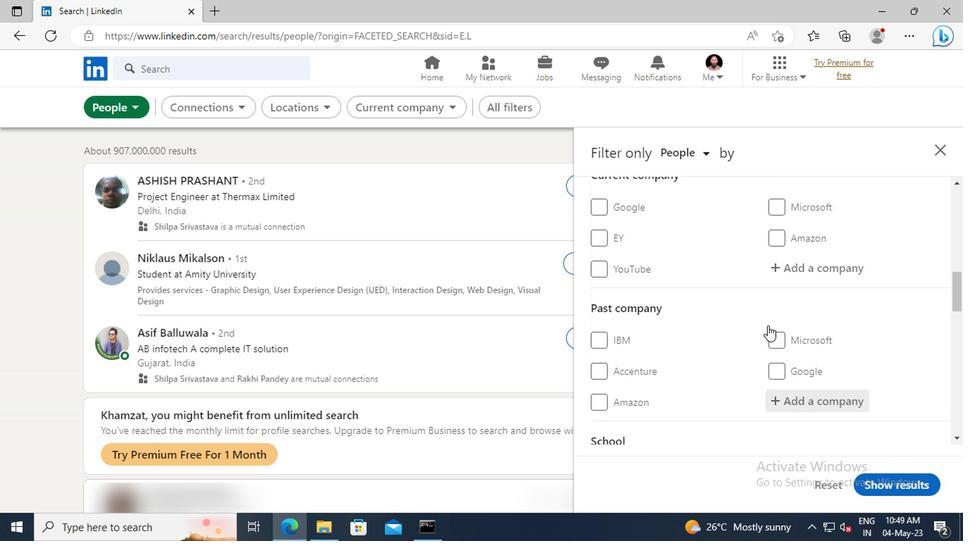 
Action: Mouse moved to (770, 317)
Screenshot: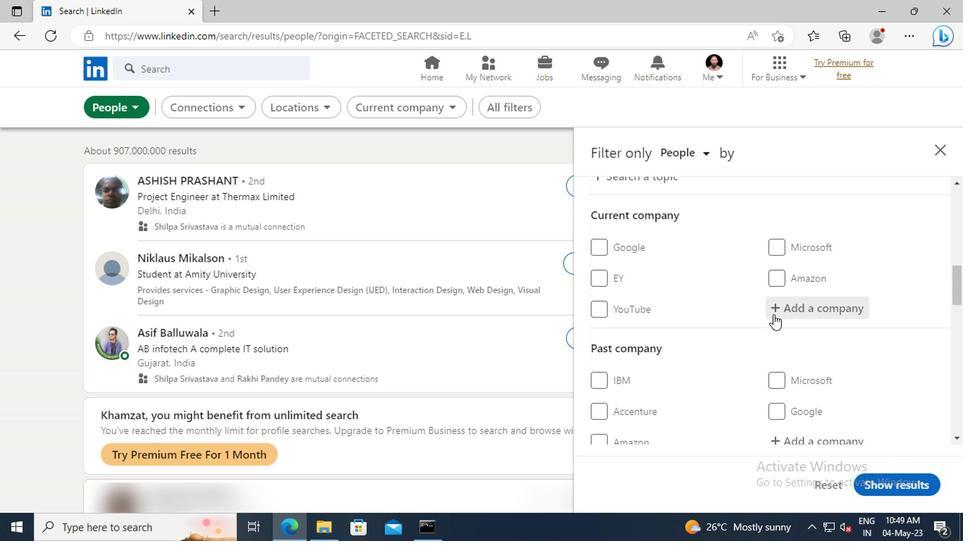 
Action: Mouse pressed left at (770, 317)
Screenshot: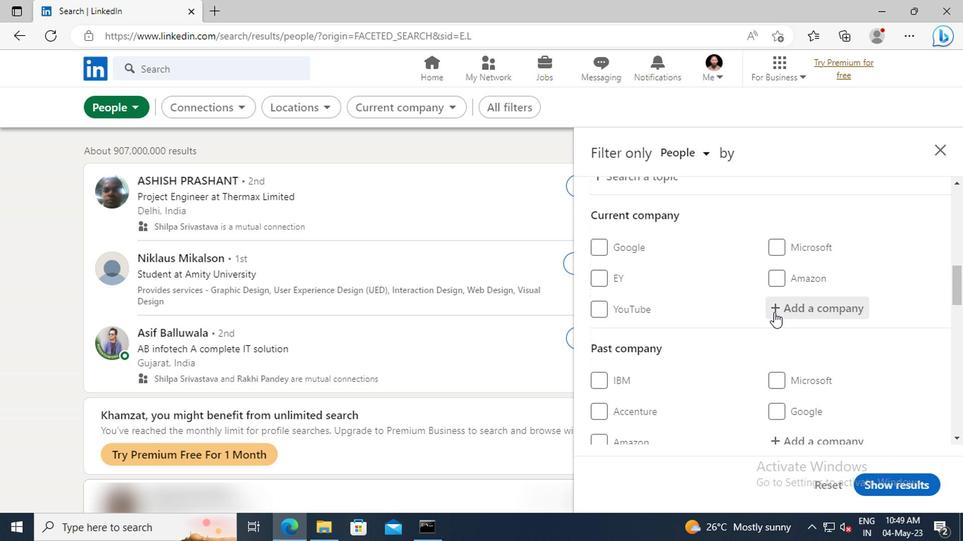 
Action: Mouse moved to (770, 316)
Screenshot: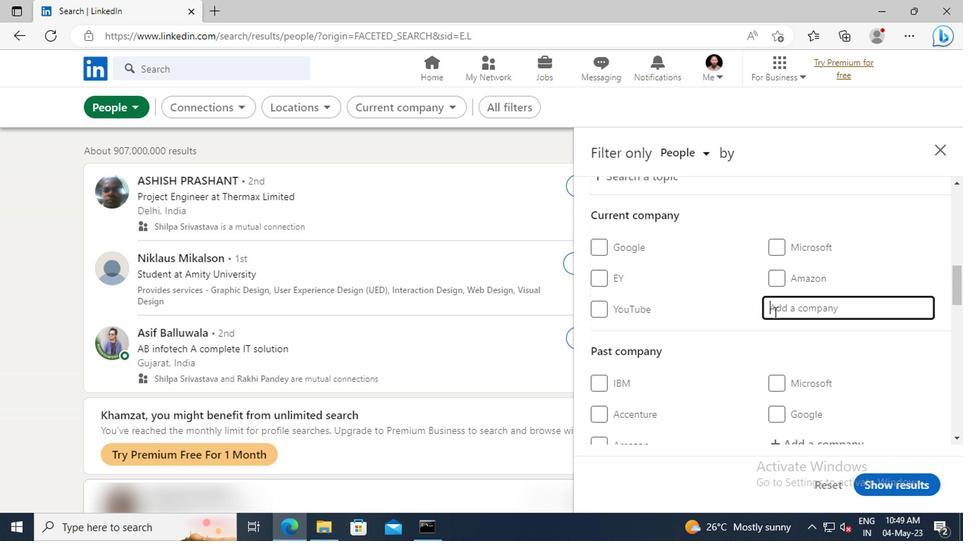 
Action: Key pressed <Key.shift>DUNZO
Screenshot: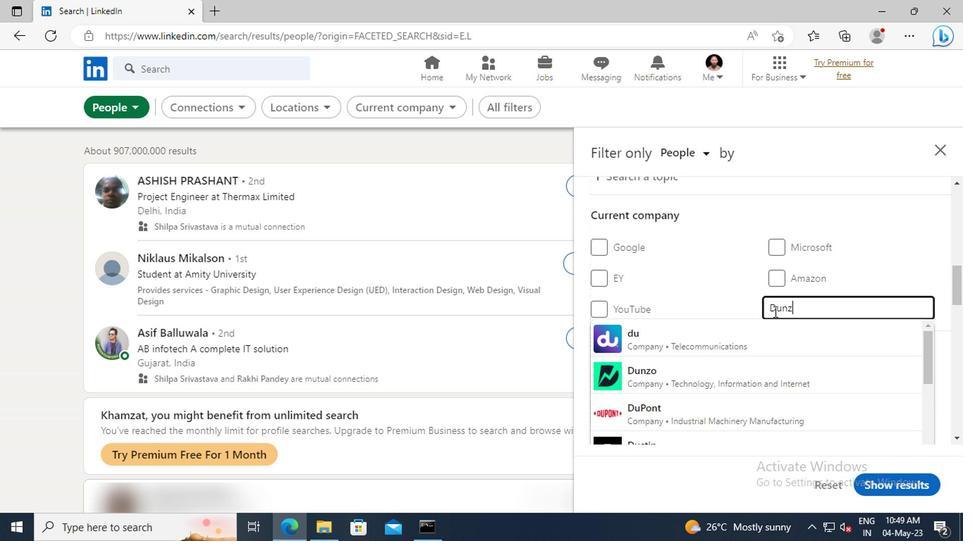 
Action: Mouse moved to (773, 329)
Screenshot: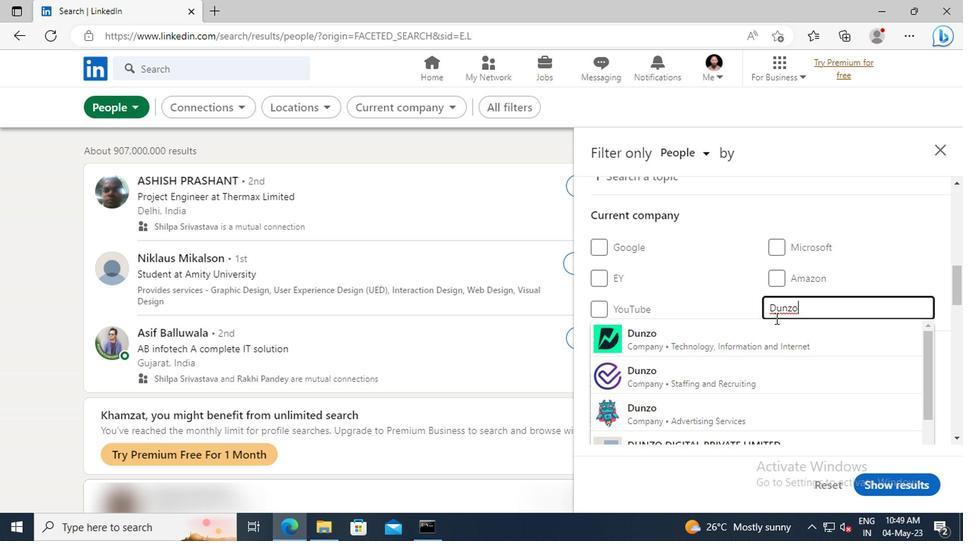
Action: Mouse pressed left at (773, 329)
Screenshot: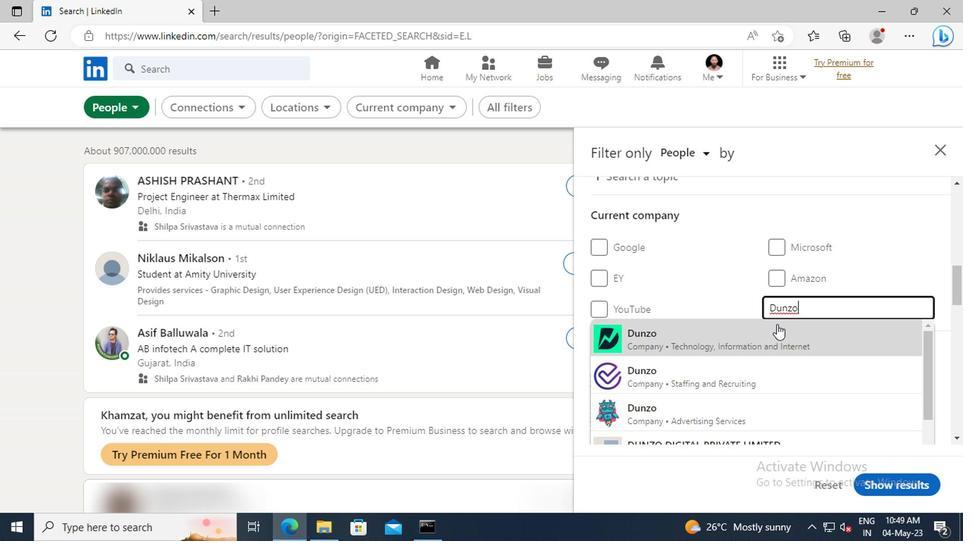 
Action: Mouse scrolled (773, 328) with delta (0, 0)
Screenshot: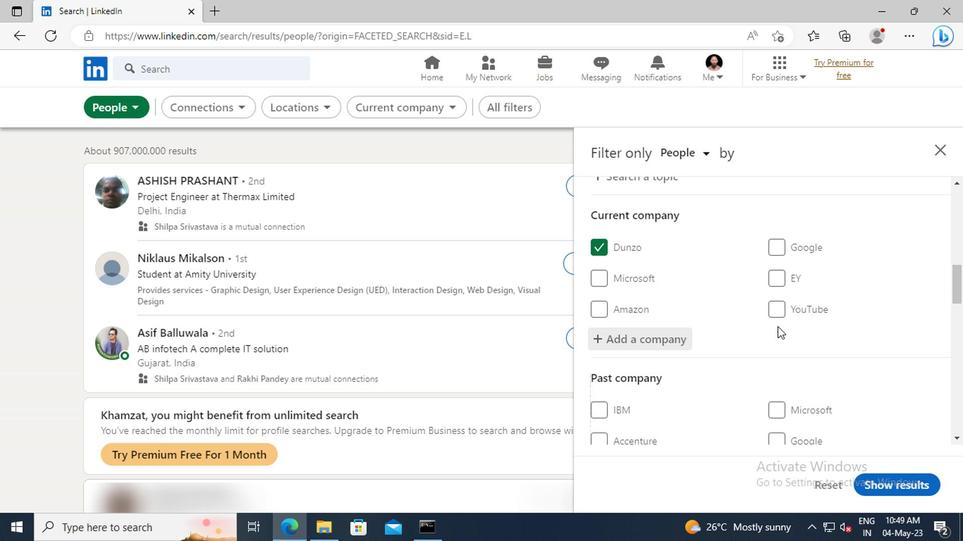 
Action: Mouse scrolled (773, 328) with delta (0, 0)
Screenshot: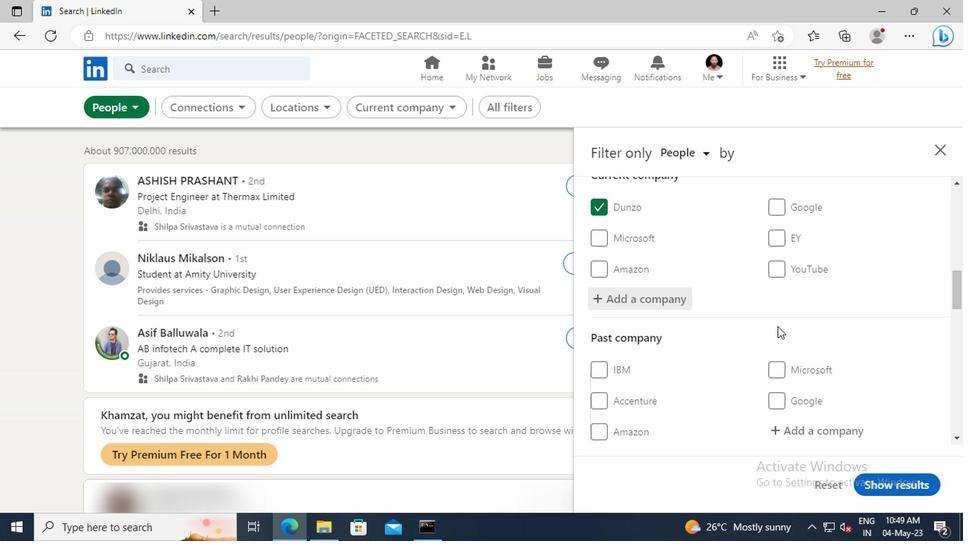 
Action: Mouse scrolled (773, 328) with delta (0, 0)
Screenshot: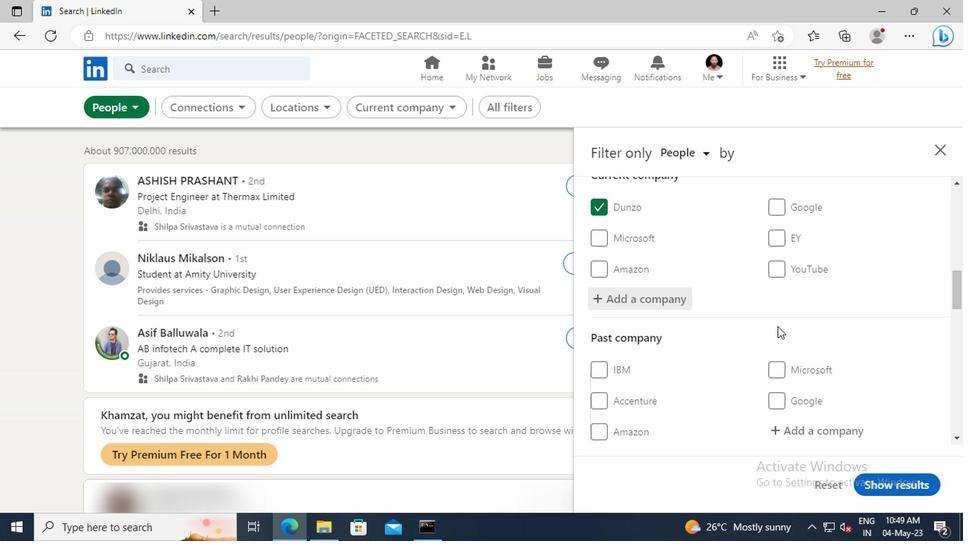 
Action: Mouse scrolled (773, 328) with delta (0, 0)
Screenshot: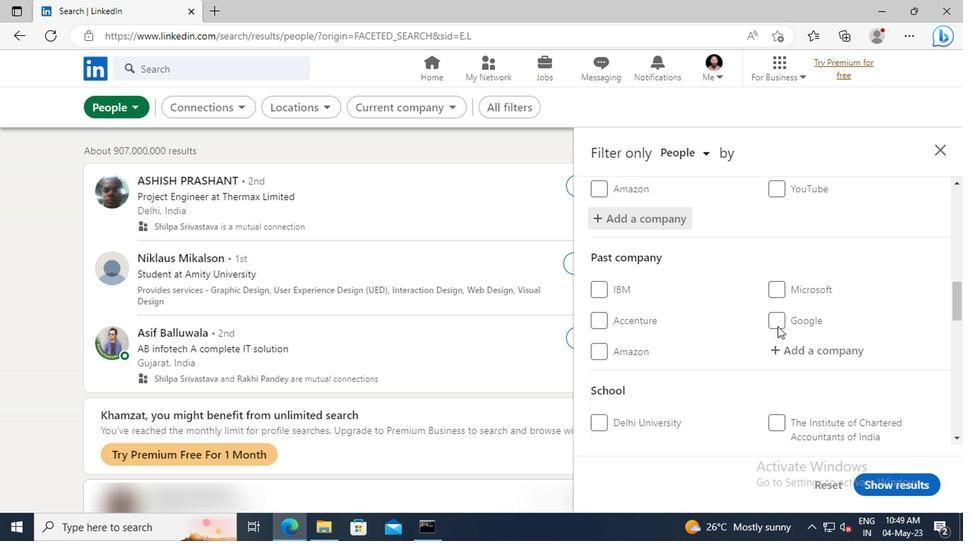 
Action: Mouse scrolled (773, 328) with delta (0, 0)
Screenshot: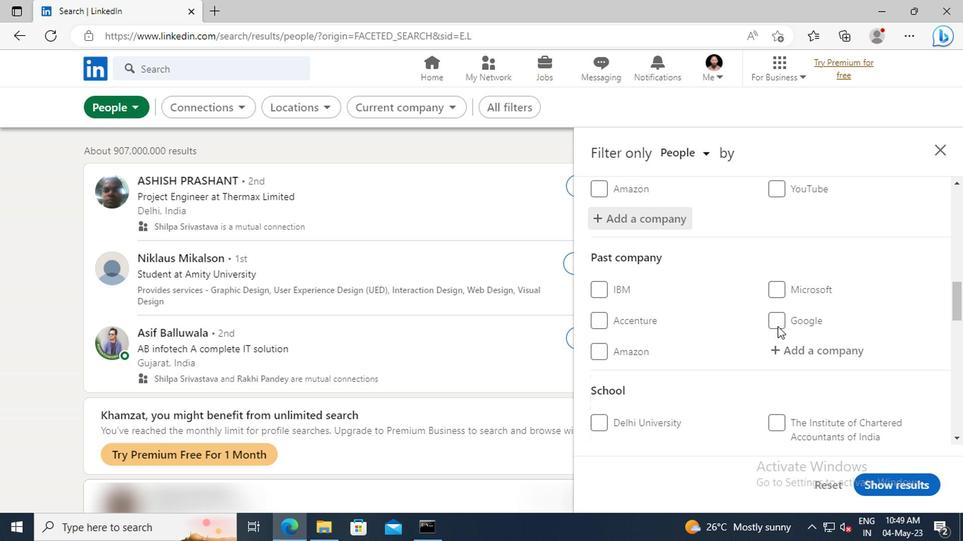 
Action: Mouse scrolled (773, 328) with delta (0, 0)
Screenshot: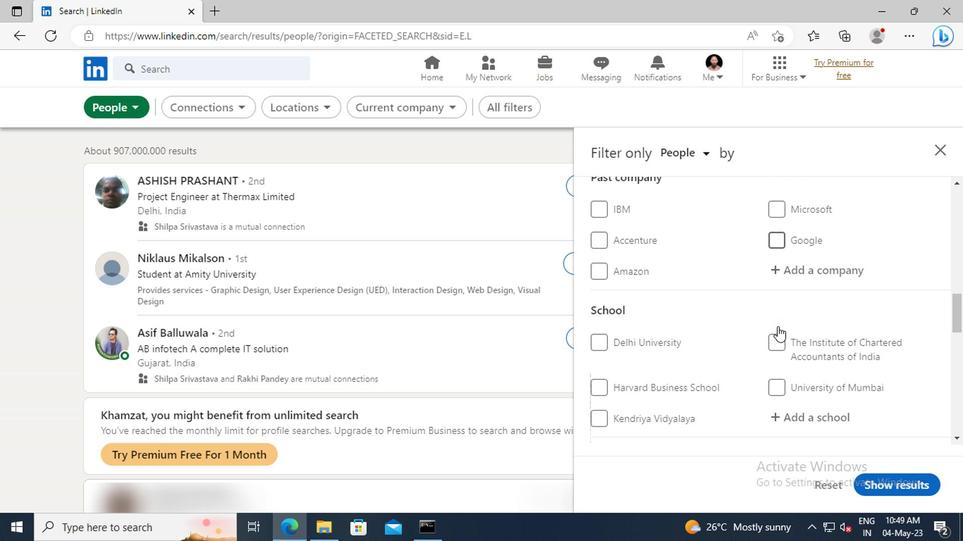 
Action: Mouse scrolled (773, 328) with delta (0, 0)
Screenshot: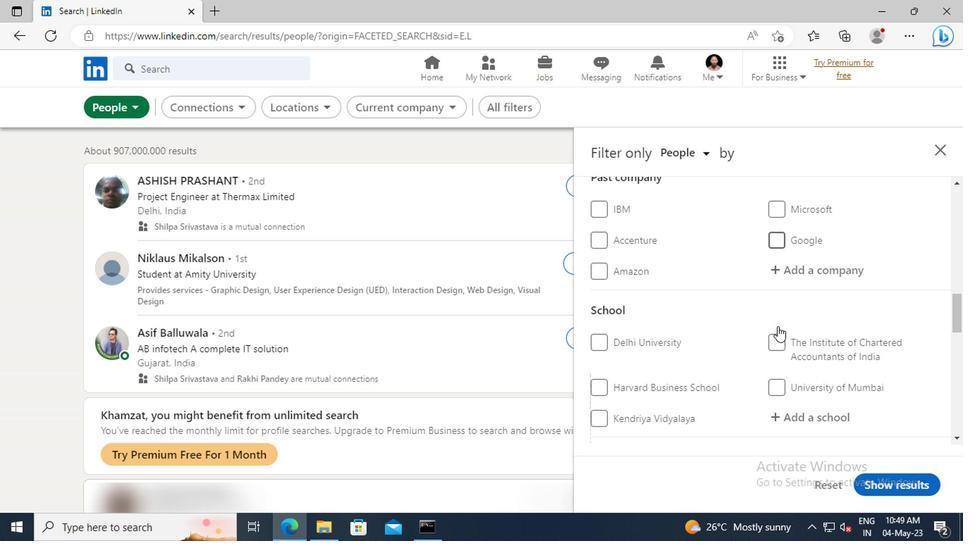 
Action: Mouse moved to (777, 338)
Screenshot: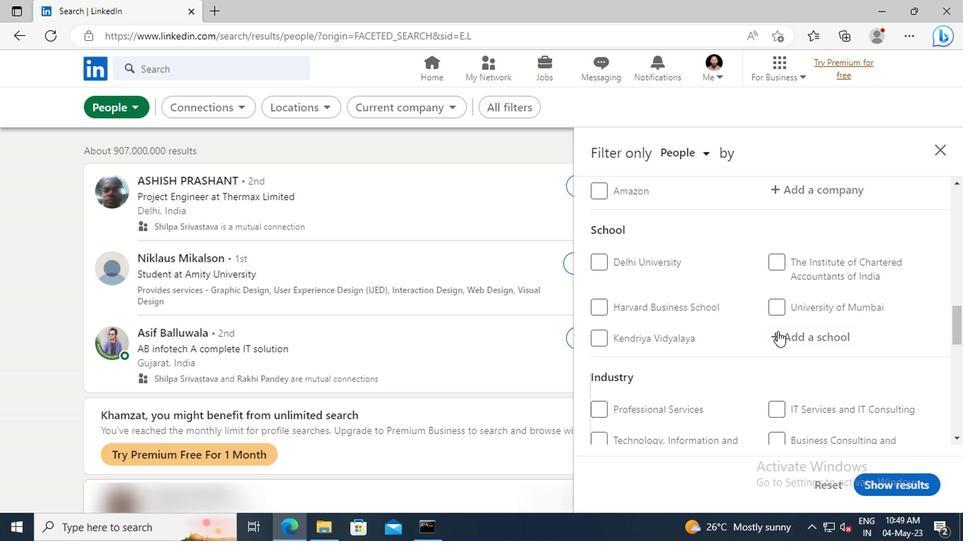 
Action: Mouse pressed left at (777, 338)
Screenshot: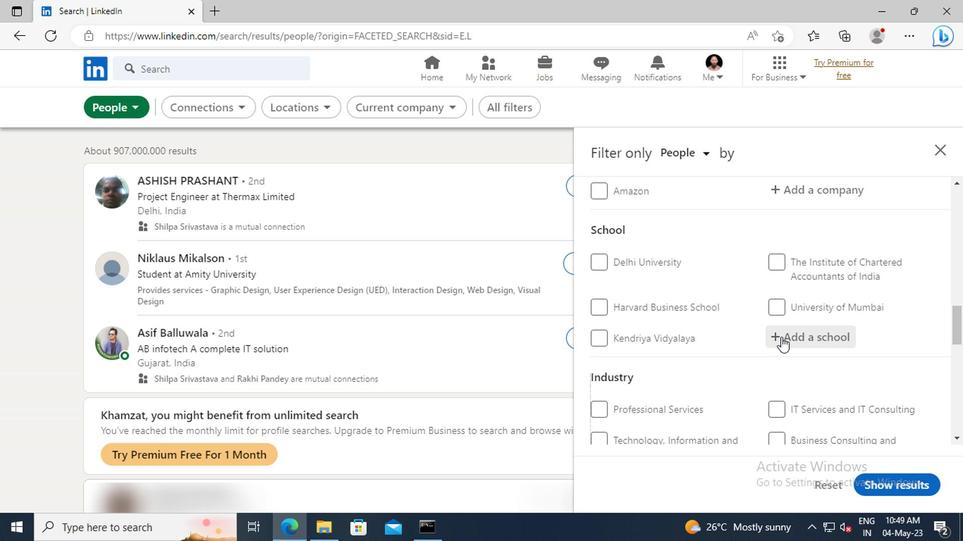 
Action: Mouse moved to (778, 338)
Screenshot: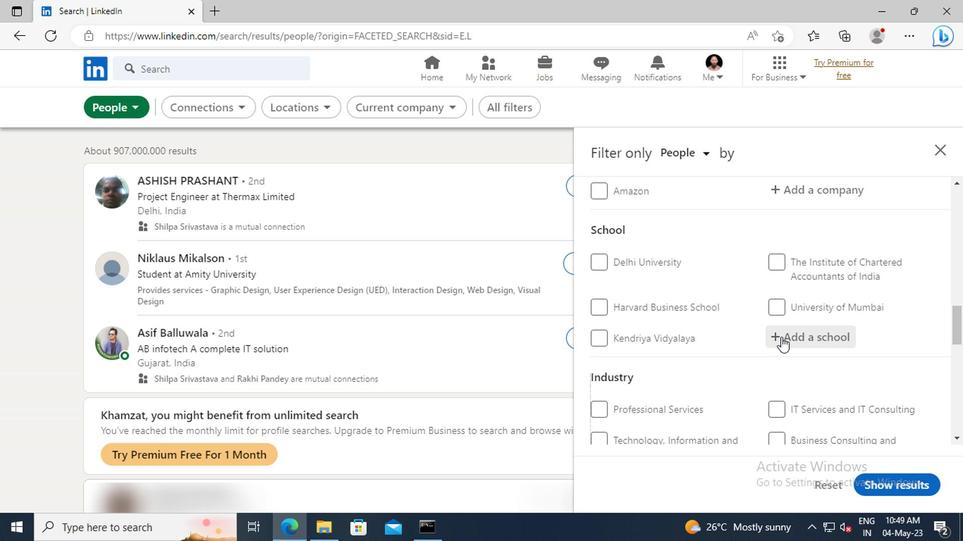 
Action: Key pressed <Key.shift>RATHINAM<Key.space><Key.shift>COLL
Screenshot: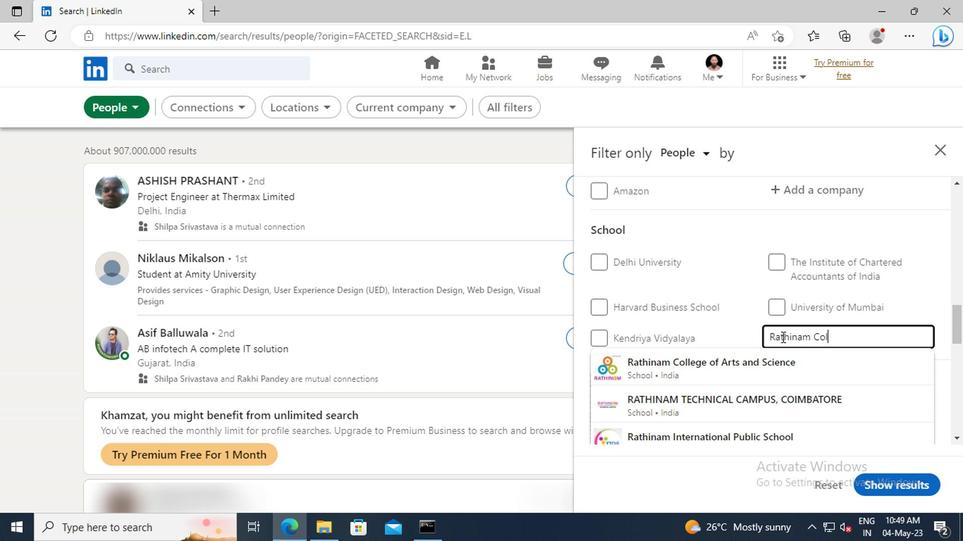 
Action: Mouse moved to (783, 355)
Screenshot: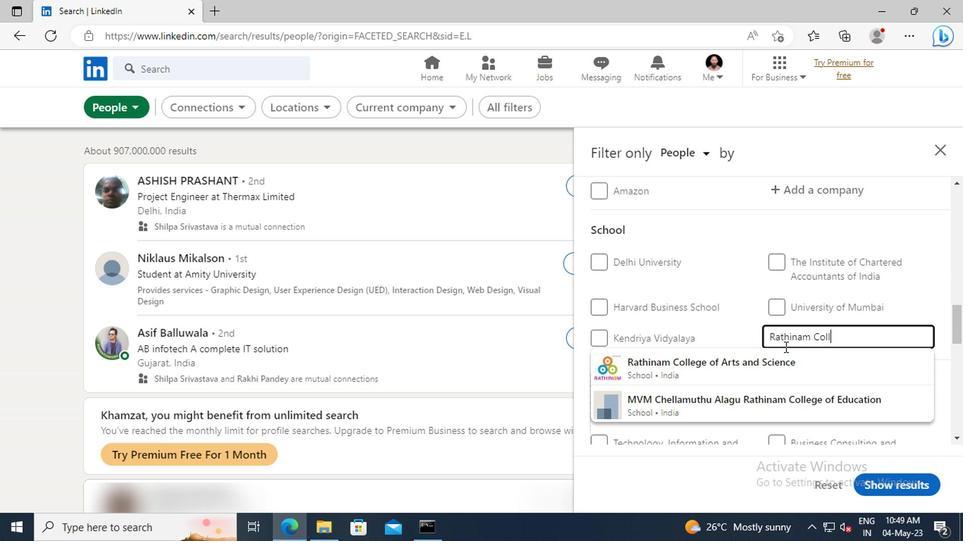 
Action: Mouse pressed left at (783, 355)
Screenshot: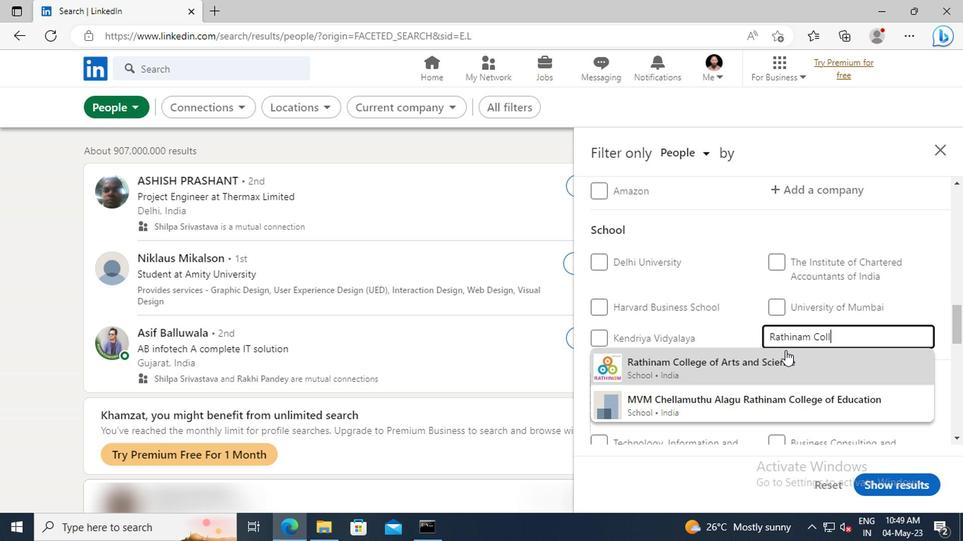 
Action: Mouse scrolled (783, 354) with delta (0, 0)
Screenshot: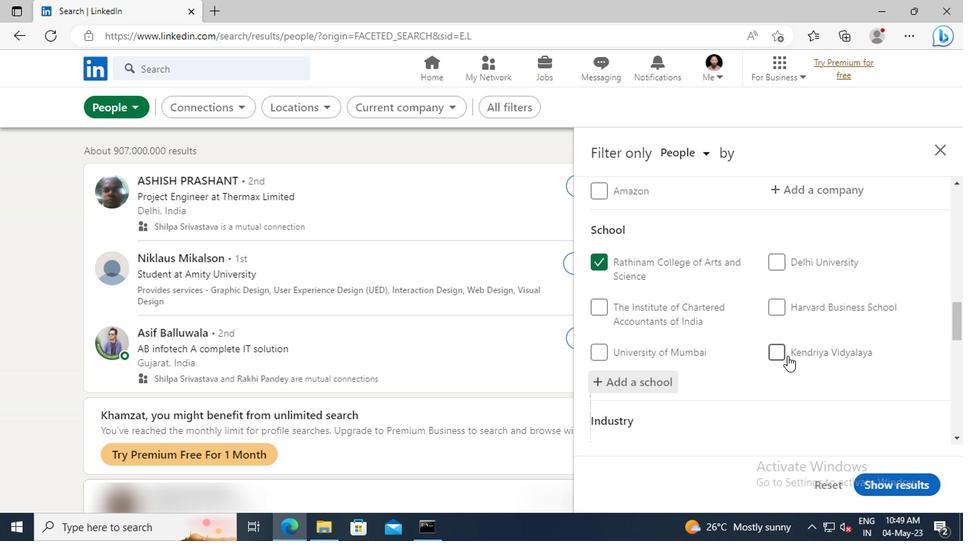 
Action: Mouse scrolled (783, 354) with delta (0, 0)
Screenshot: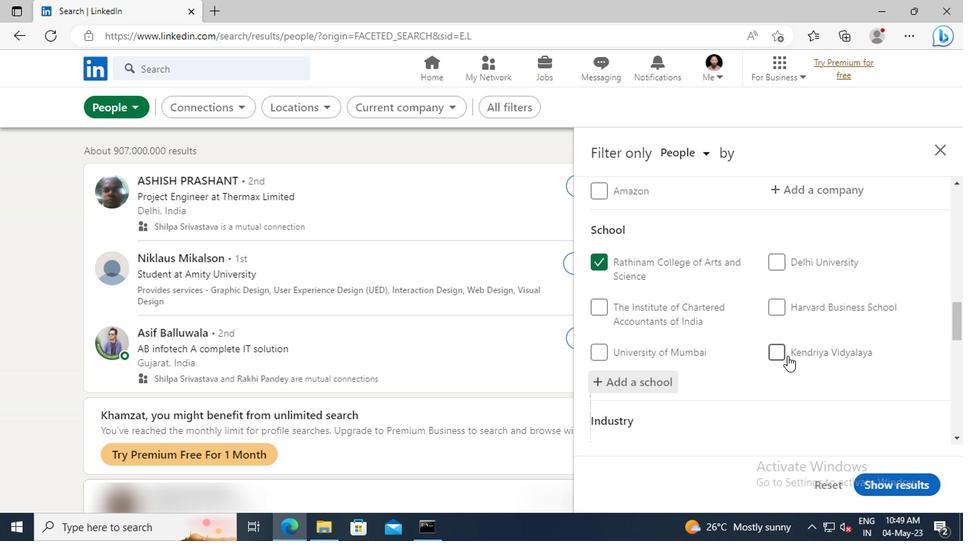 
Action: Mouse moved to (783, 342)
Screenshot: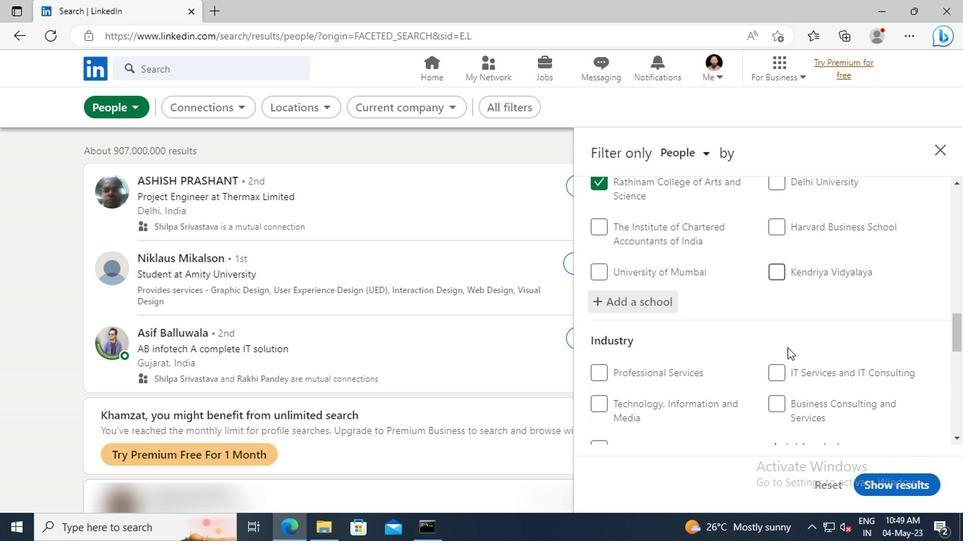 
Action: Mouse scrolled (783, 341) with delta (0, 0)
Screenshot: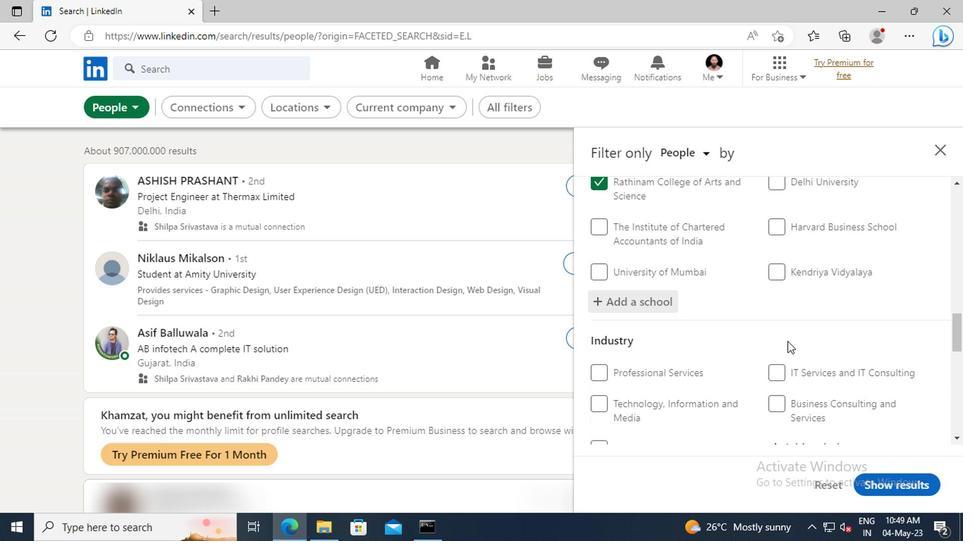 
Action: Mouse scrolled (783, 341) with delta (0, 0)
Screenshot: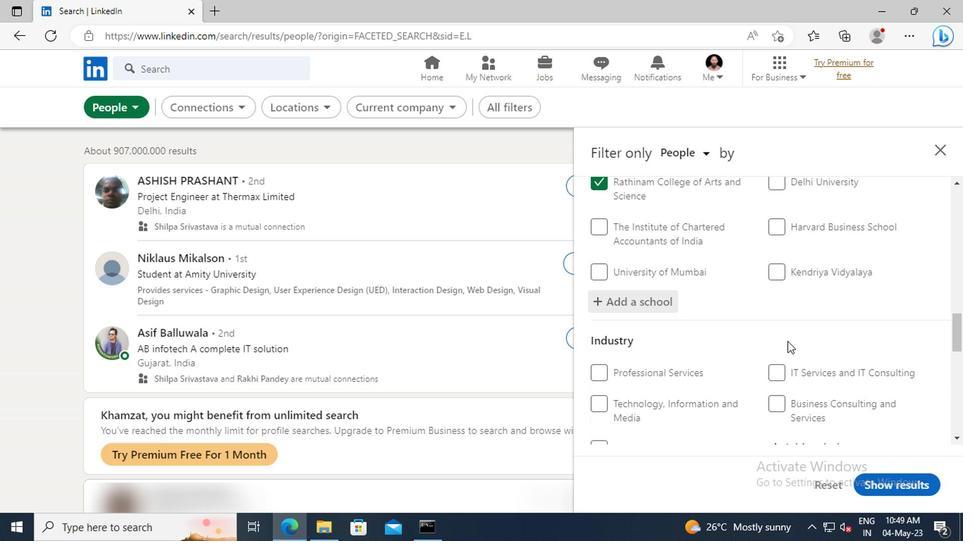 
Action: Mouse moved to (783, 341)
Screenshot: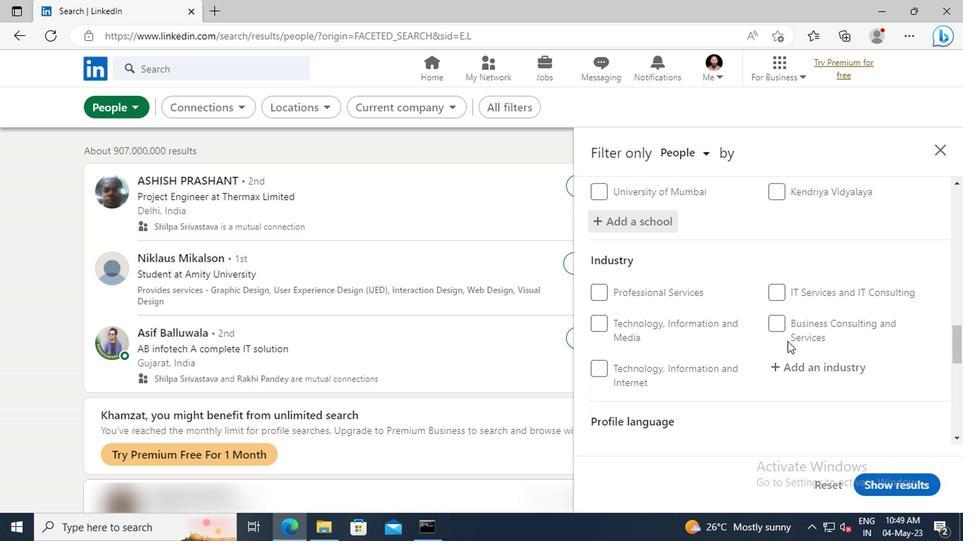 
Action: Mouse scrolled (783, 341) with delta (0, 0)
Screenshot: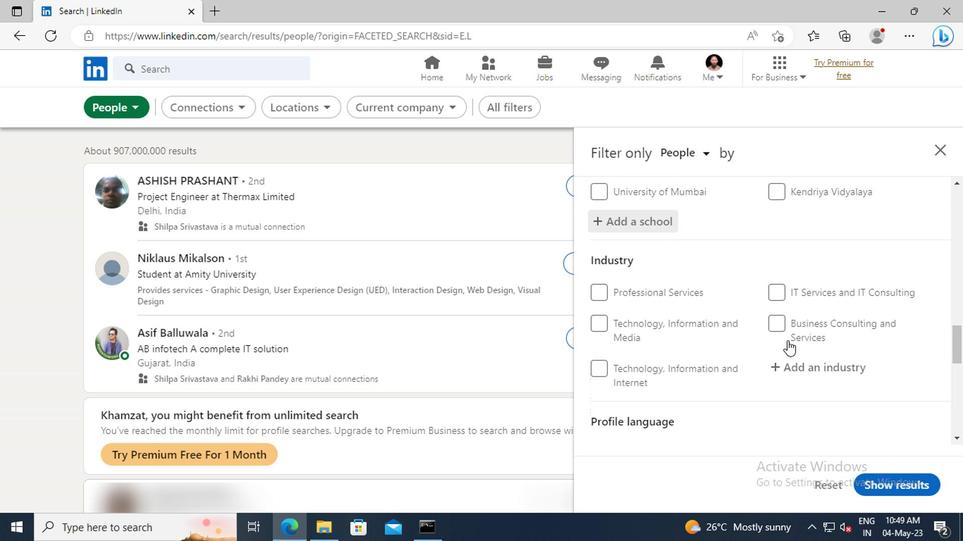 
Action: Mouse moved to (785, 336)
Screenshot: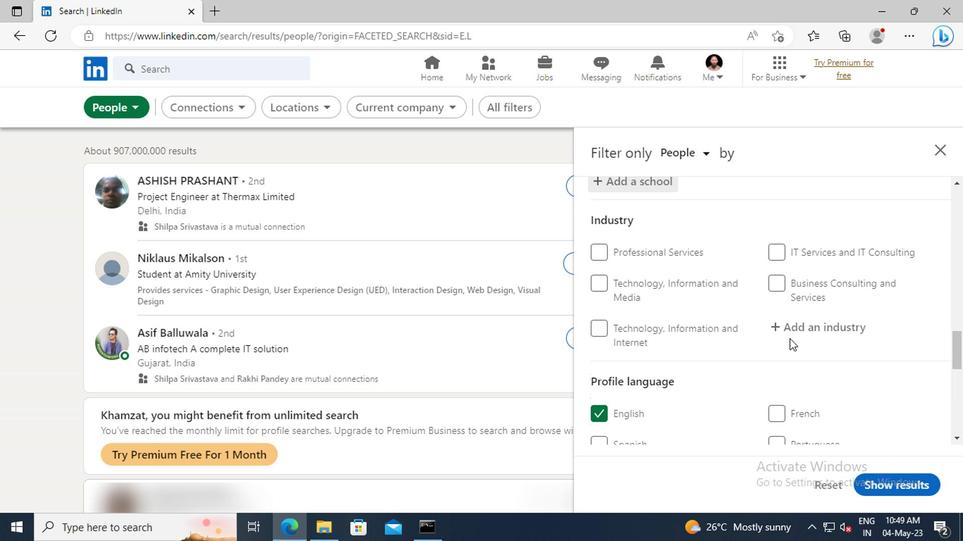 
Action: Mouse pressed left at (785, 336)
Screenshot: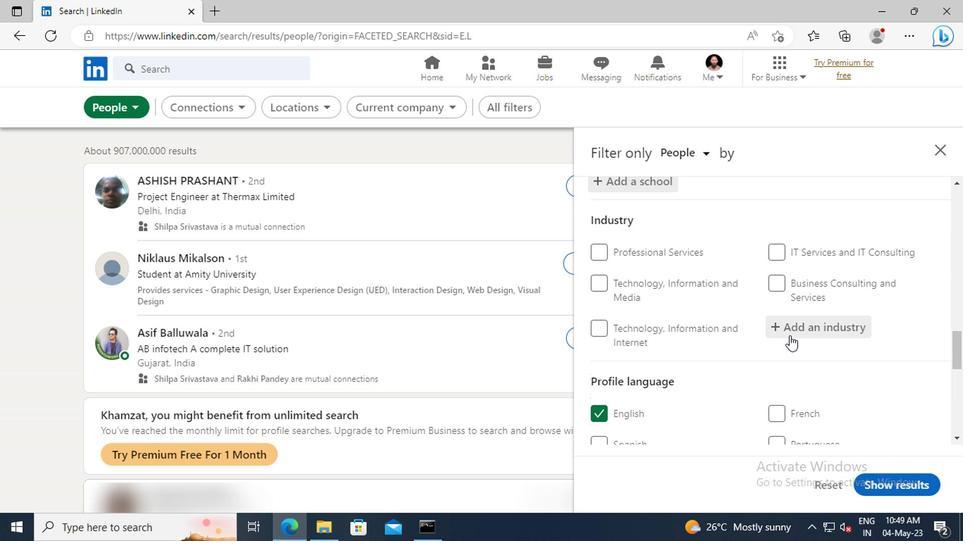 
Action: Key pressed <Key.shift>
Screenshot: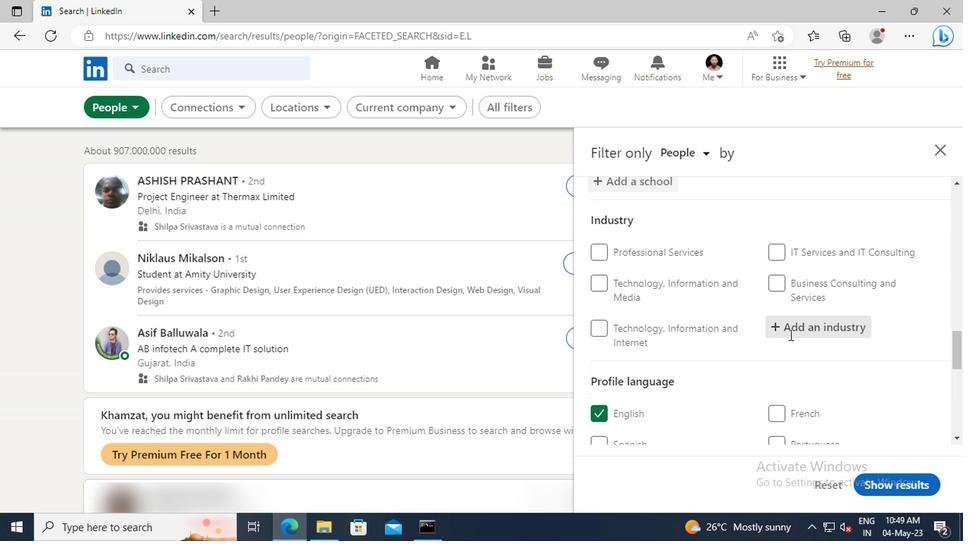 
Action: Mouse moved to (785, 336)
Screenshot: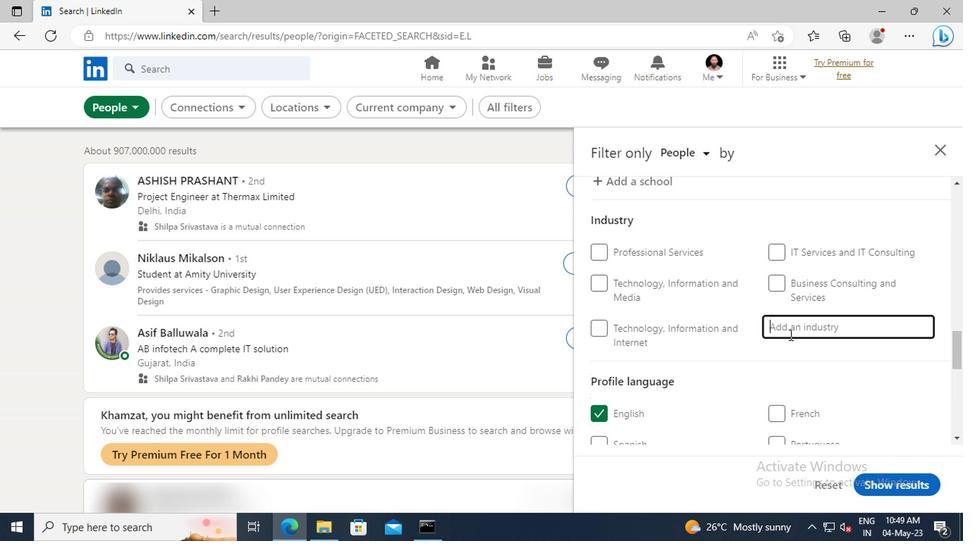 
Action: Key pressed COLLEC
Screenshot: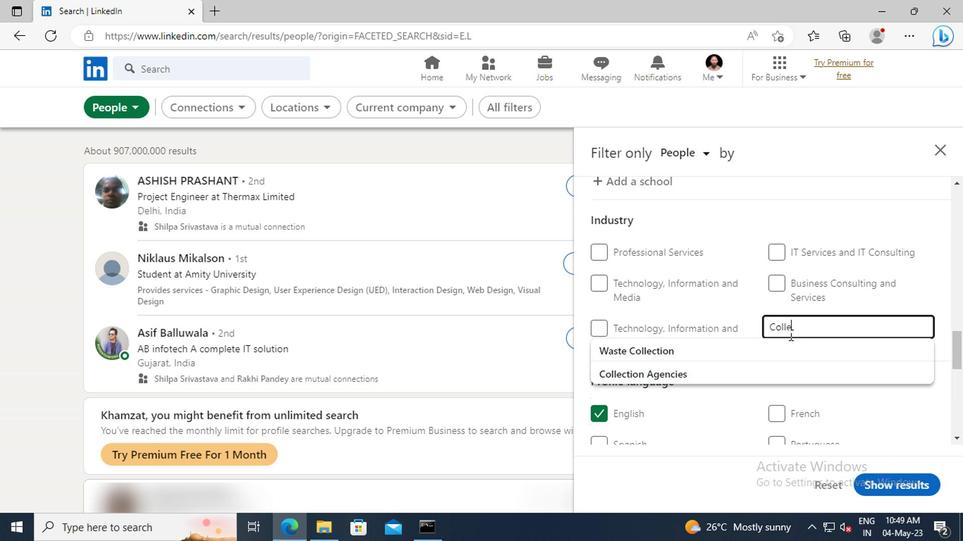 
Action: Mouse moved to (788, 361)
Screenshot: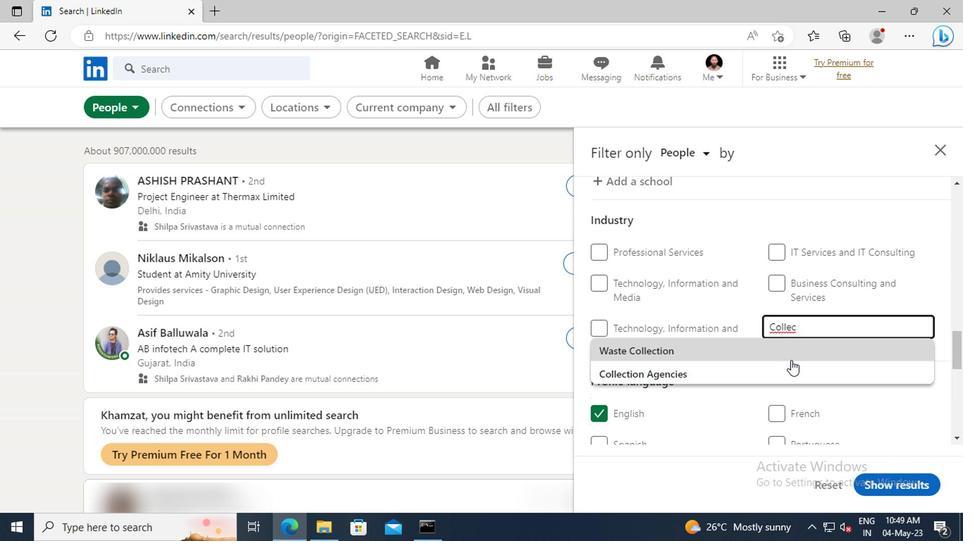 
Action: Mouse pressed left at (788, 361)
Screenshot: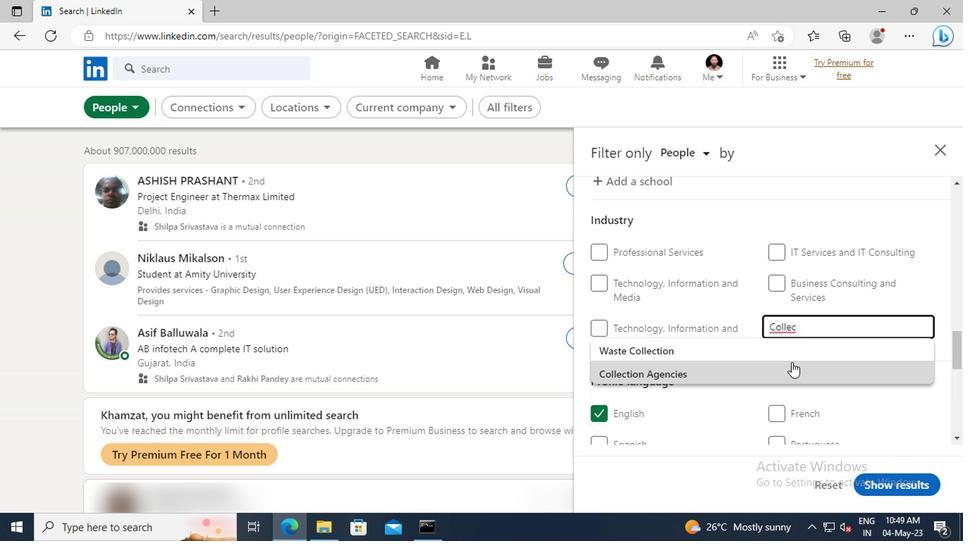 
Action: Mouse scrolled (788, 360) with delta (0, -1)
Screenshot: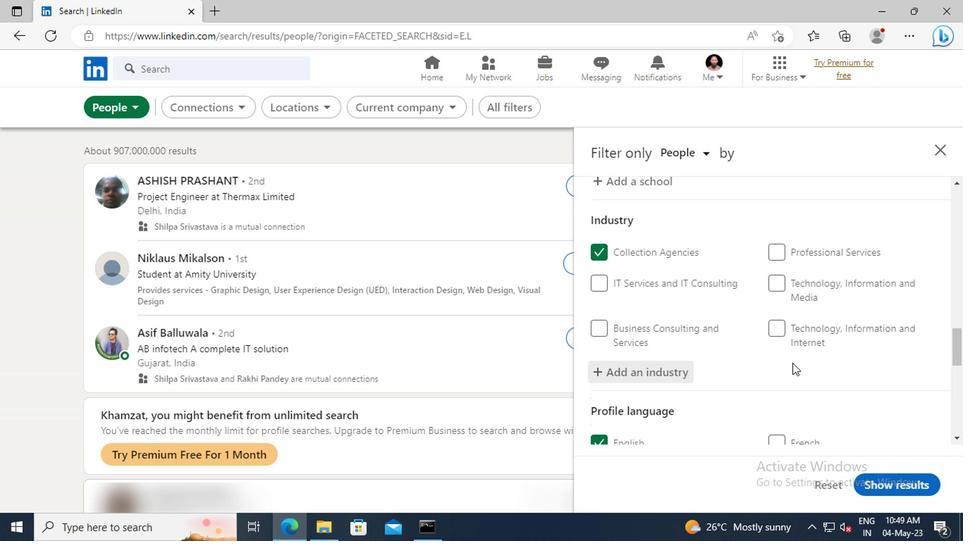 
Action: Mouse scrolled (788, 360) with delta (0, -1)
Screenshot: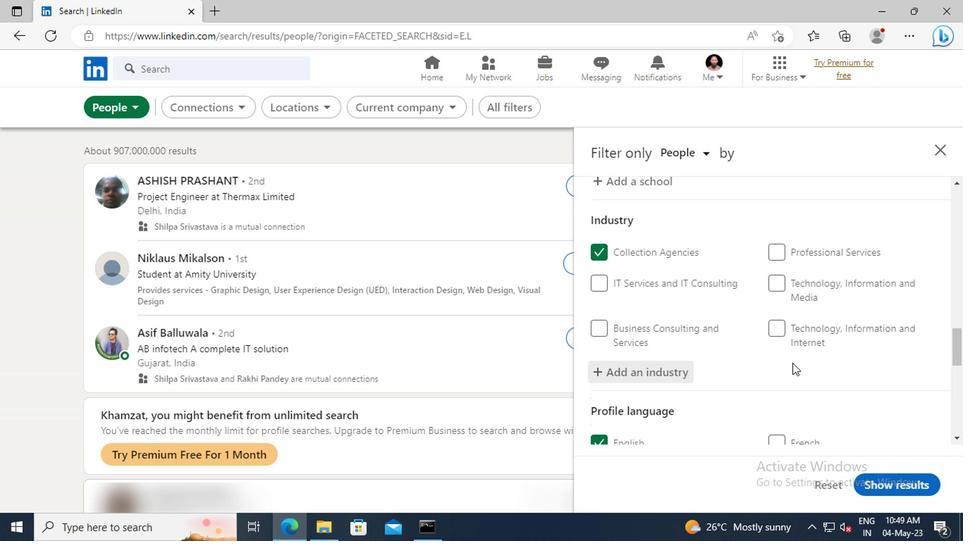 
Action: Mouse moved to (787, 349)
Screenshot: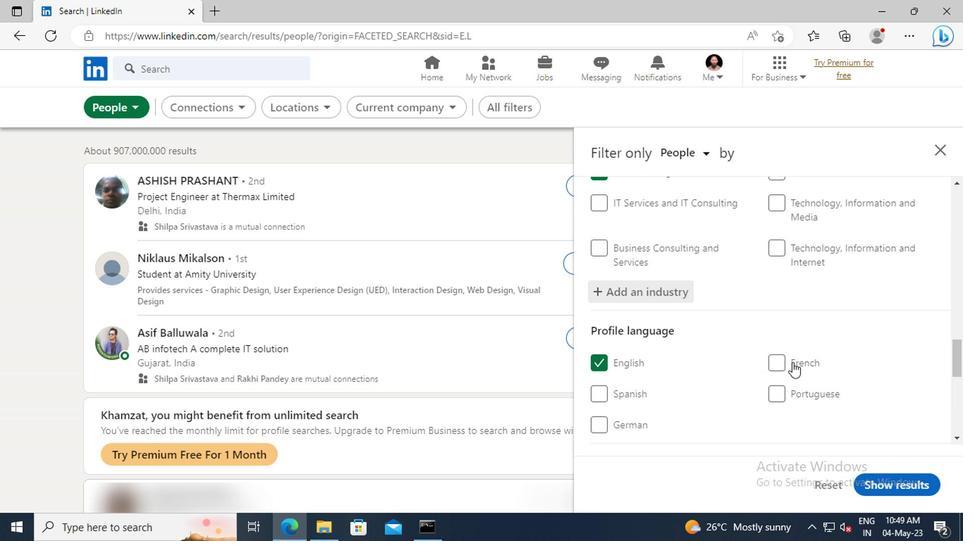
Action: Mouse scrolled (787, 348) with delta (0, 0)
Screenshot: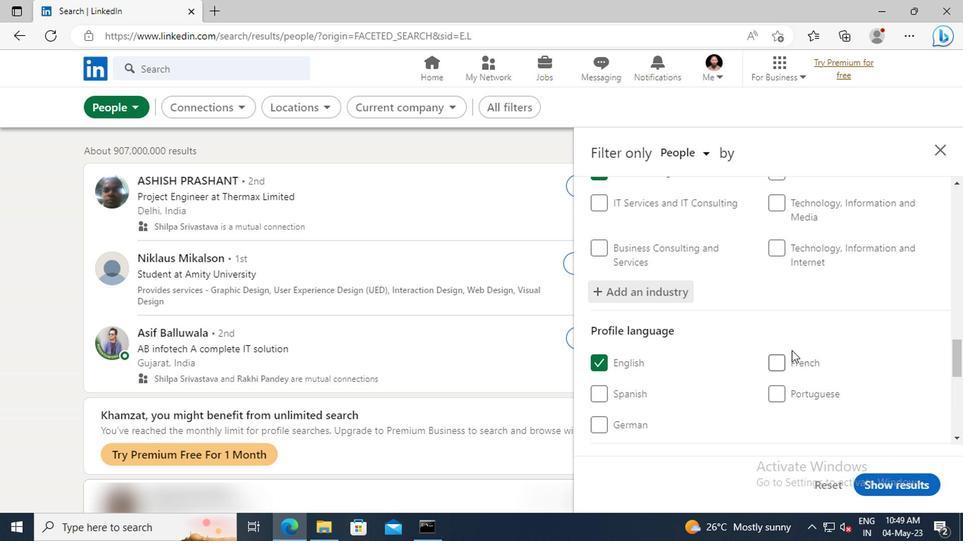 
Action: Mouse scrolled (787, 348) with delta (0, 0)
Screenshot: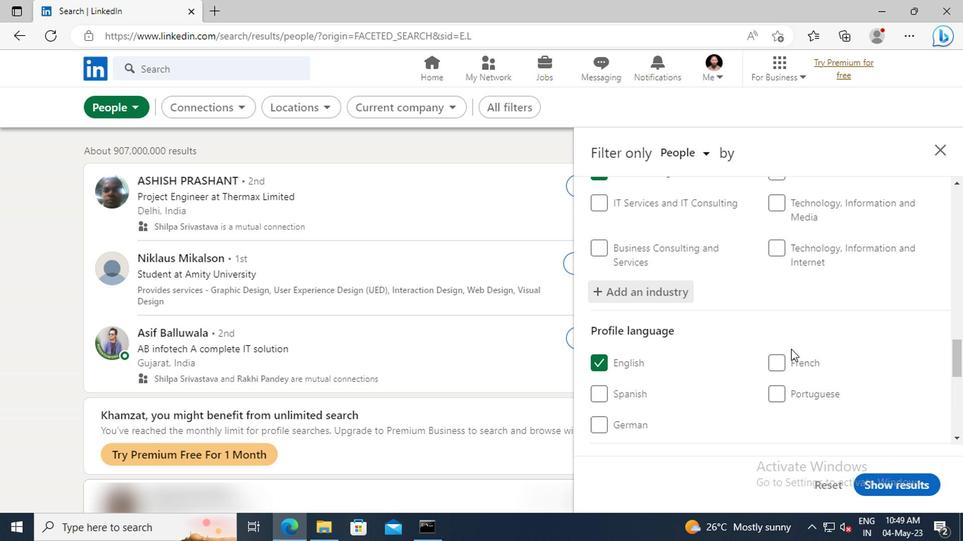 
Action: Mouse moved to (784, 331)
Screenshot: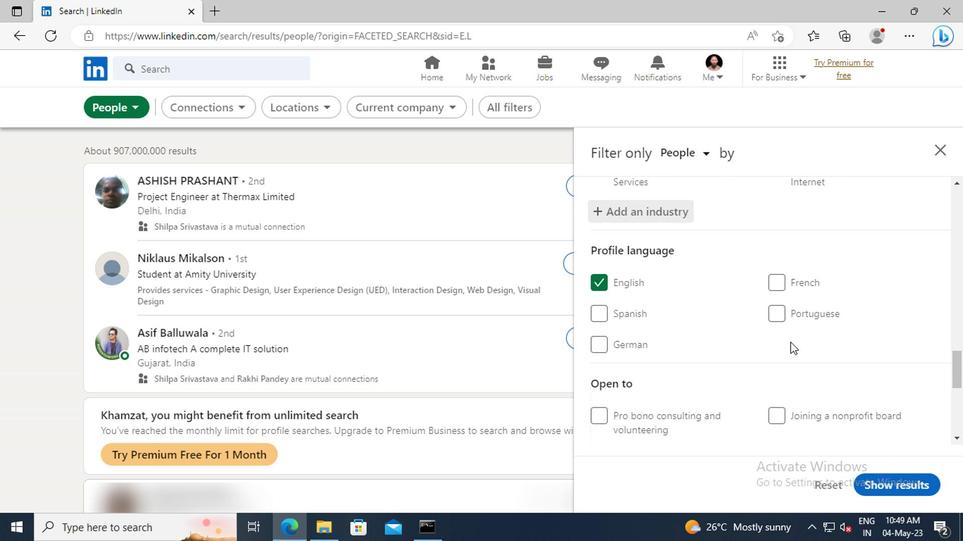 
Action: Mouse scrolled (784, 331) with delta (0, 0)
Screenshot: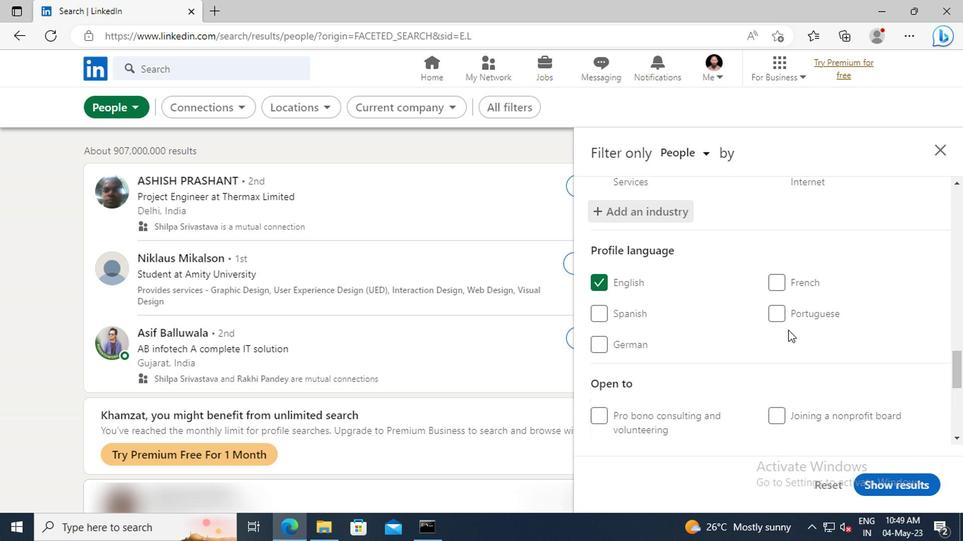 
Action: Mouse scrolled (784, 331) with delta (0, 0)
Screenshot: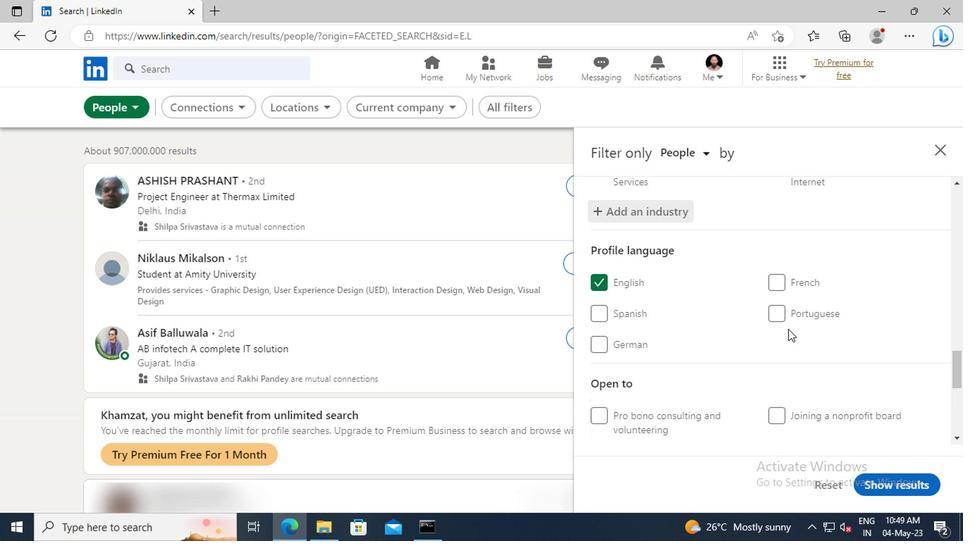 
Action: Mouse moved to (784, 326)
Screenshot: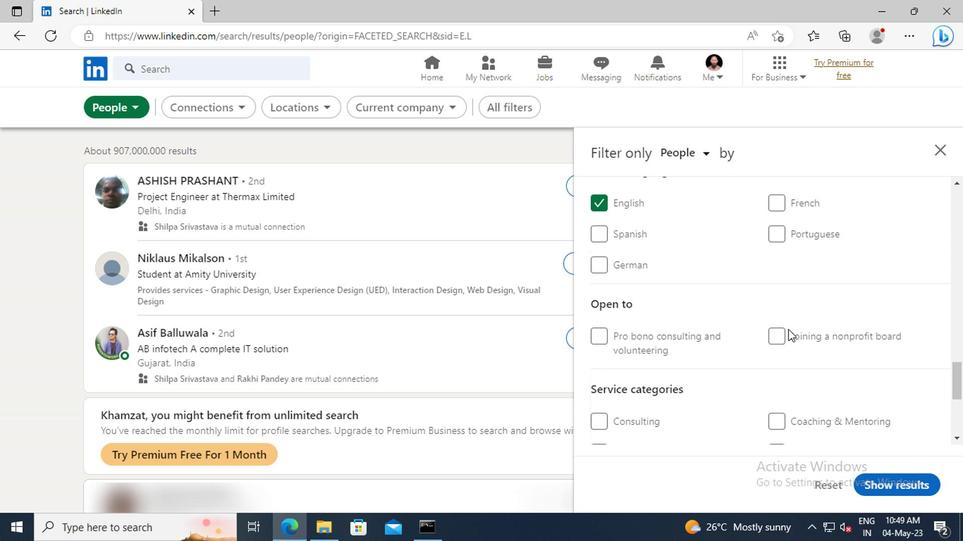 
Action: Mouse scrolled (784, 325) with delta (0, 0)
Screenshot: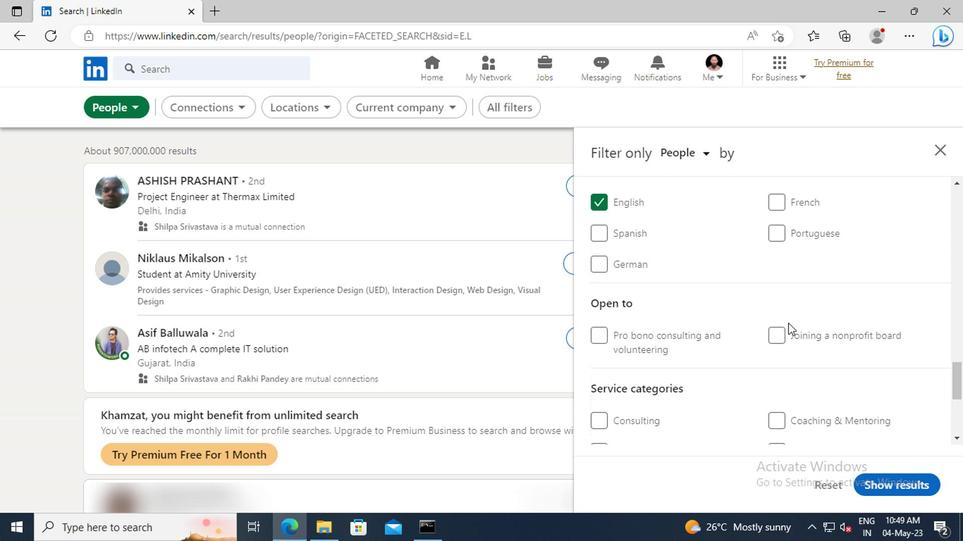 
Action: Mouse scrolled (784, 325) with delta (0, 0)
Screenshot: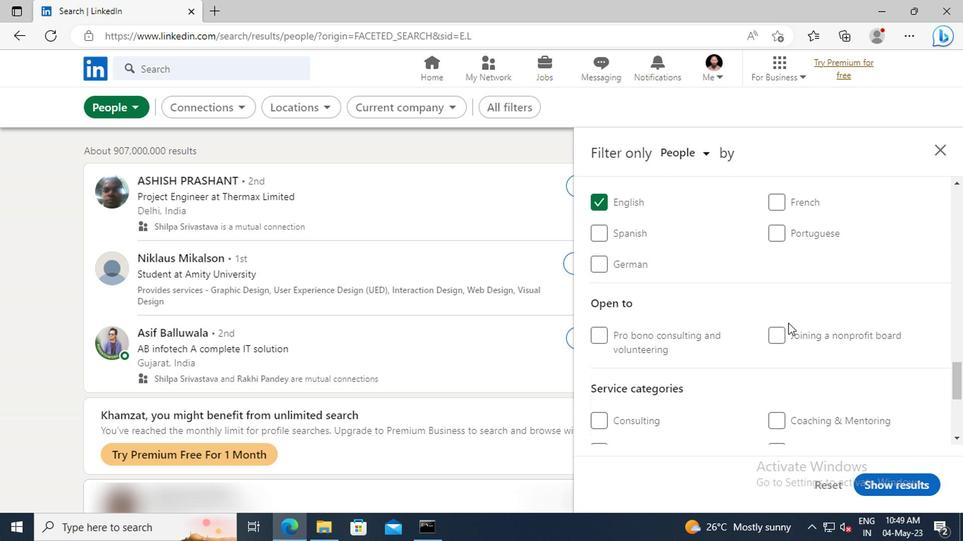 
Action: Mouse moved to (784, 325)
Screenshot: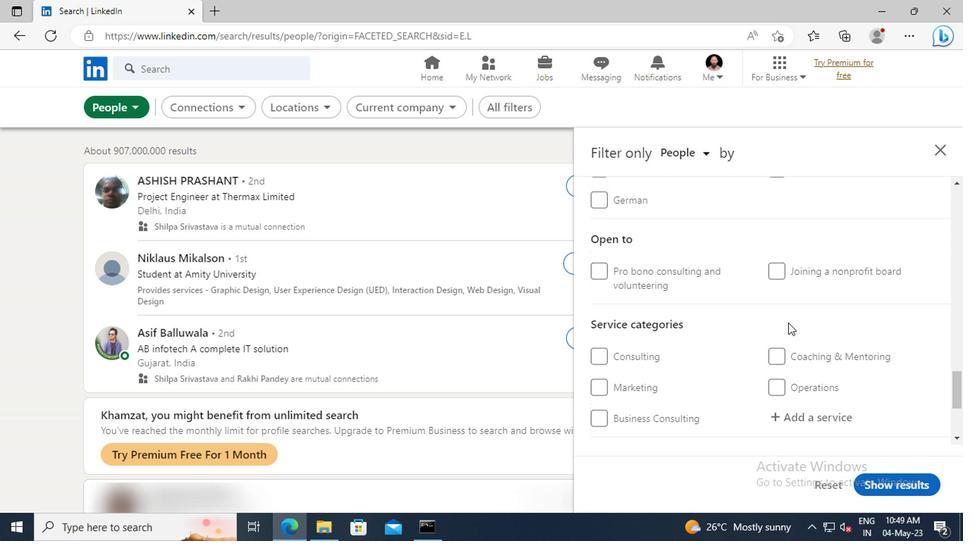 
Action: Mouse scrolled (784, 325) with delta (0, 0)
Screenshot: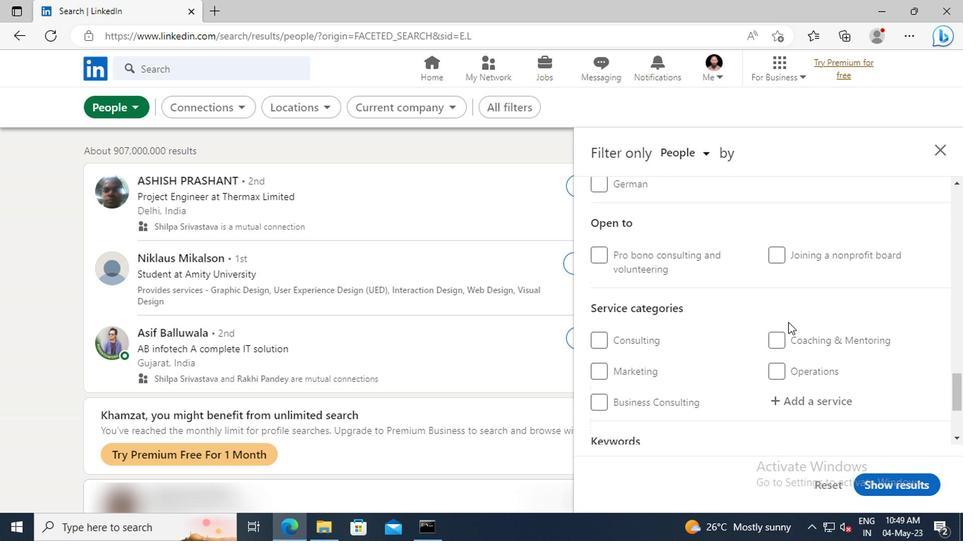 
Action: Mouse moved to (602, 337)
Screenshot: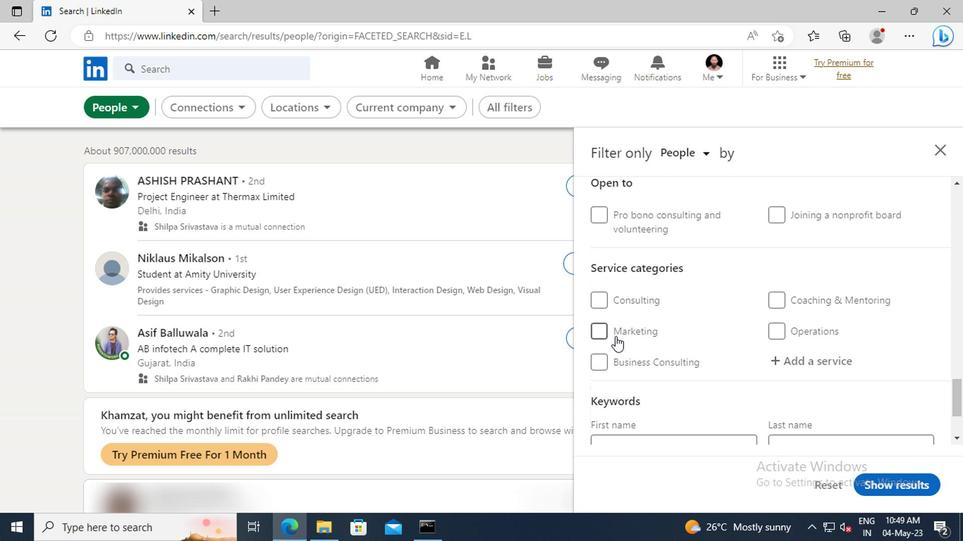 
Action: Mouse pressed left at (602, 337)
Screenshot: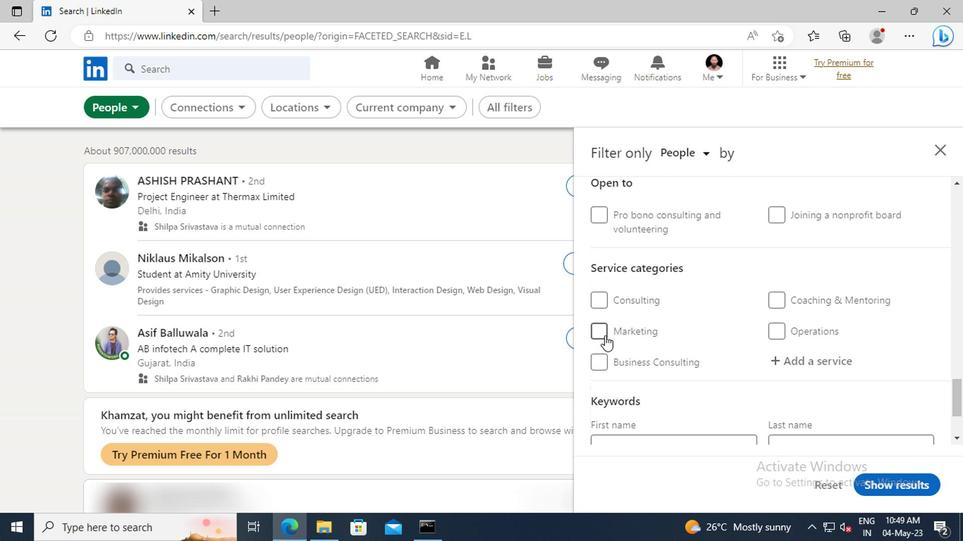 
Action: Mouse moved to (692, 329)
Screenshot: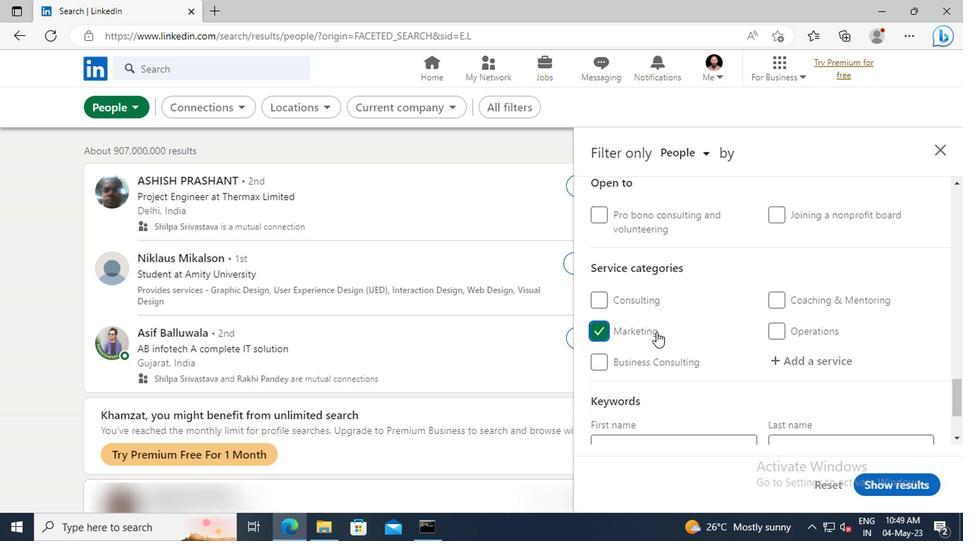 
Action: Mouse scrolled (692, 328) with delta (0, 0)
Screenshot: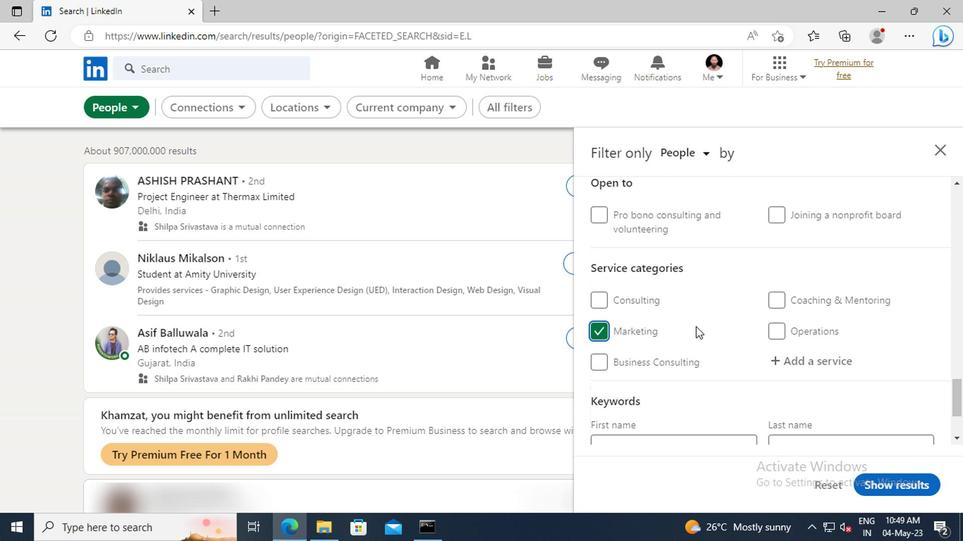 
Action: Mouse scrolled (692, 328) with delta (0, 0)
Screenshot: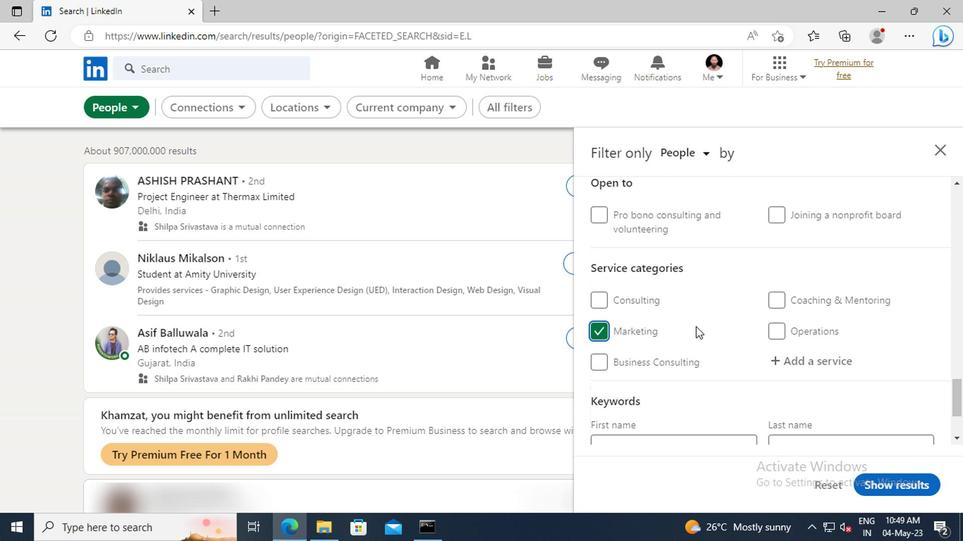 
Action: Mouse scrolled (692, 328) with delta (0, 0)
Screenshot: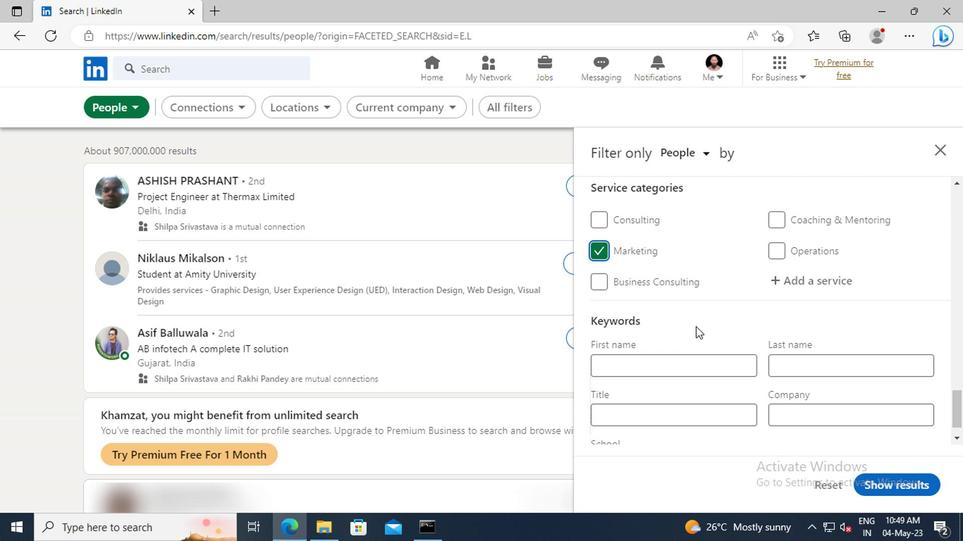 
Action: Mouse scrolled (692, 328) with delta (0, 0)
Screenshot: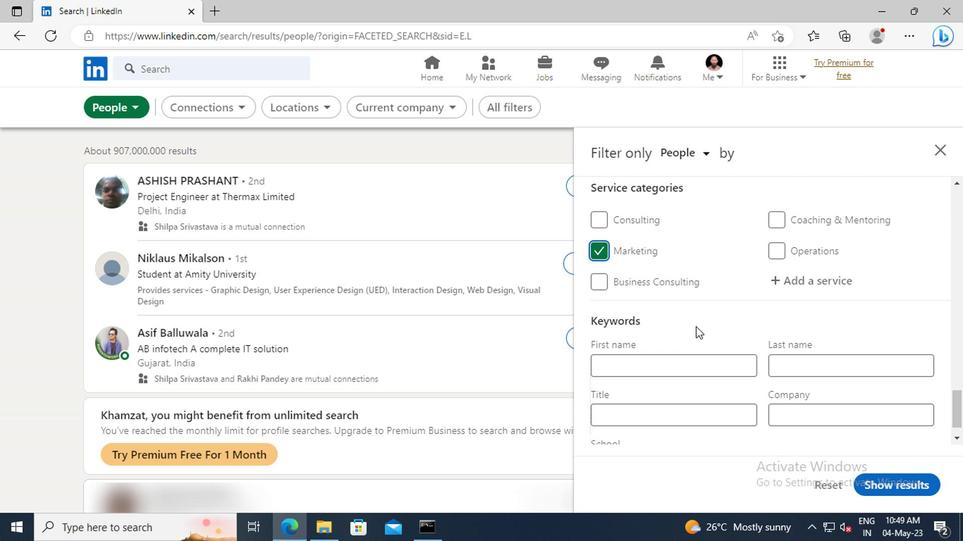 
Action: Mouse scrolled (692, 328) with delta (0, 0)
Screenshot: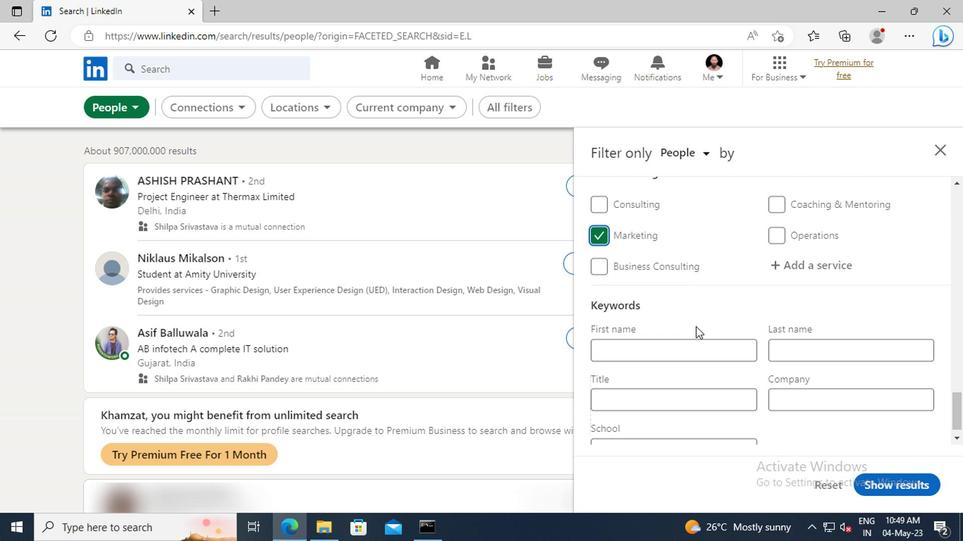 
Action: Mouse moved to (652, 386)
Screenshot: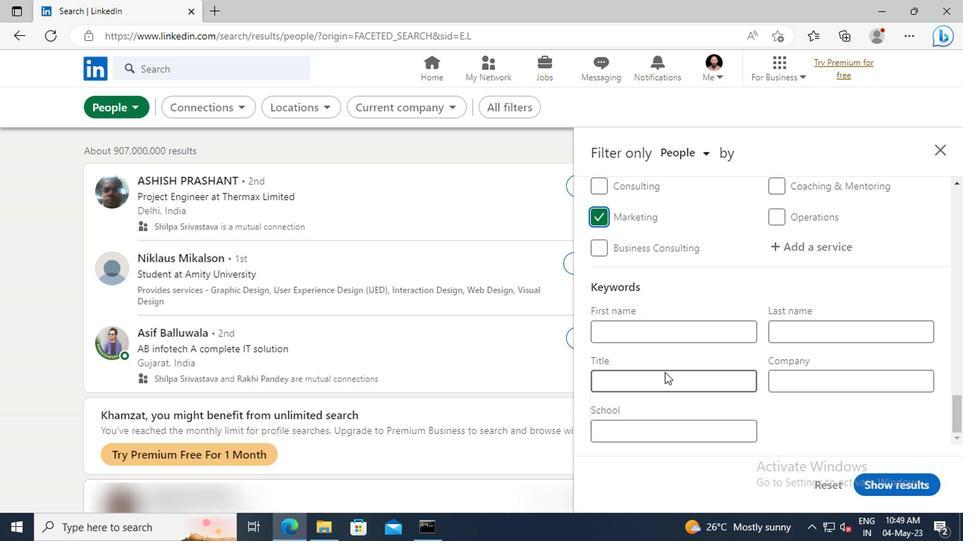 
Action: Mouse pressed left at (652, 386)
Screenshot: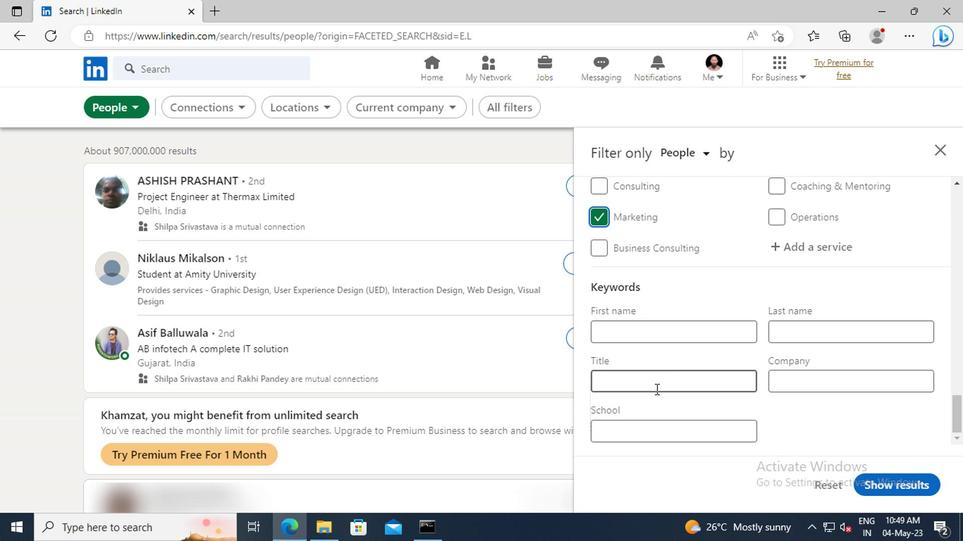 
Action: Key pressed <Key.shift>MARKETING<Key.space><Key.shift>STAFF<Key.enter>
Screenshot: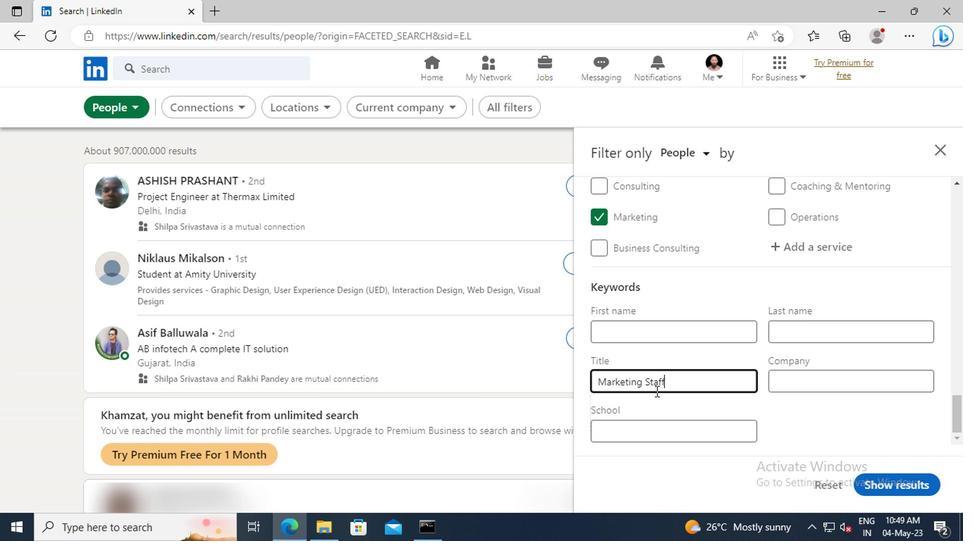 
Action: Mouse moved to (871, 469)
Screenshot: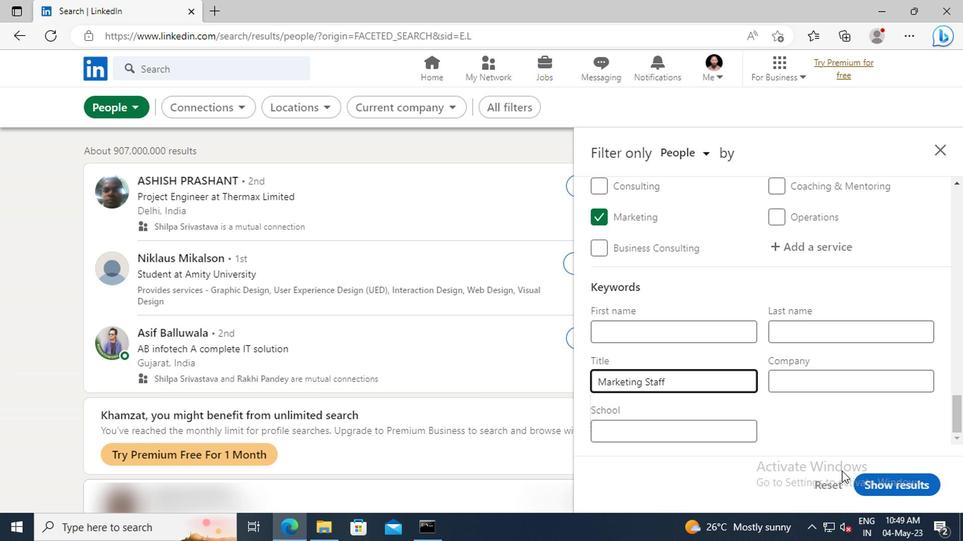 
Action: Mouse pressed left at (871, 469)
Screenshot: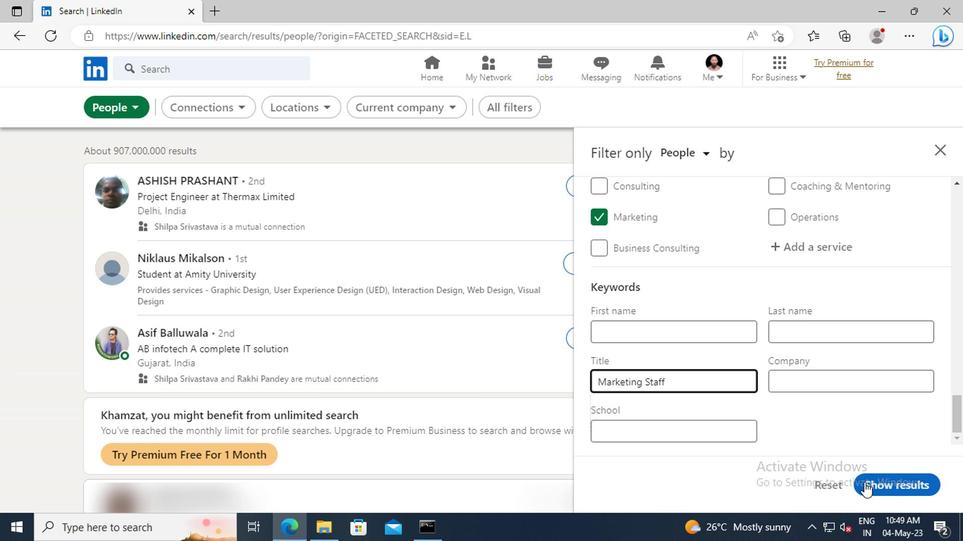 
